Task: Search one way flight ticket for 5 adults, 2 children, 1 infant in seat and 2 infants on lap in economy from Alexandria: Alexandria International Airport to Laramie: Laramie Regional Airport on 5-3-2023. Choice of flights is Alaska. Number of bags: 2 checked bags. Price is upto 72000. Outbound departure time preference is 6:15.
Action: Mouse moved to (330, 136)
Screenshot: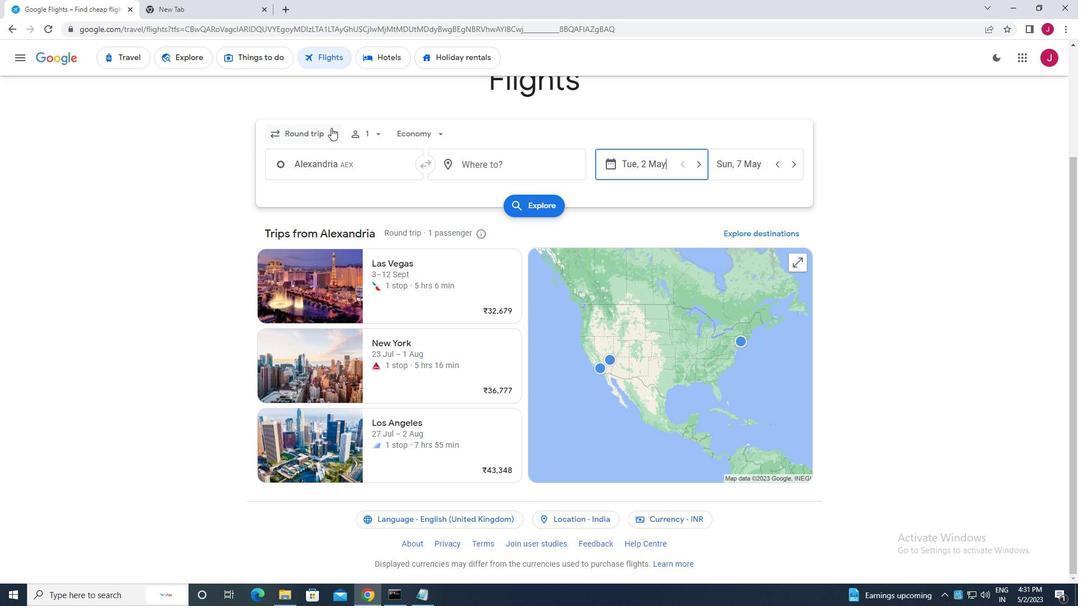 
Action: Mouse pressed left at (330, 136)
Screenshot: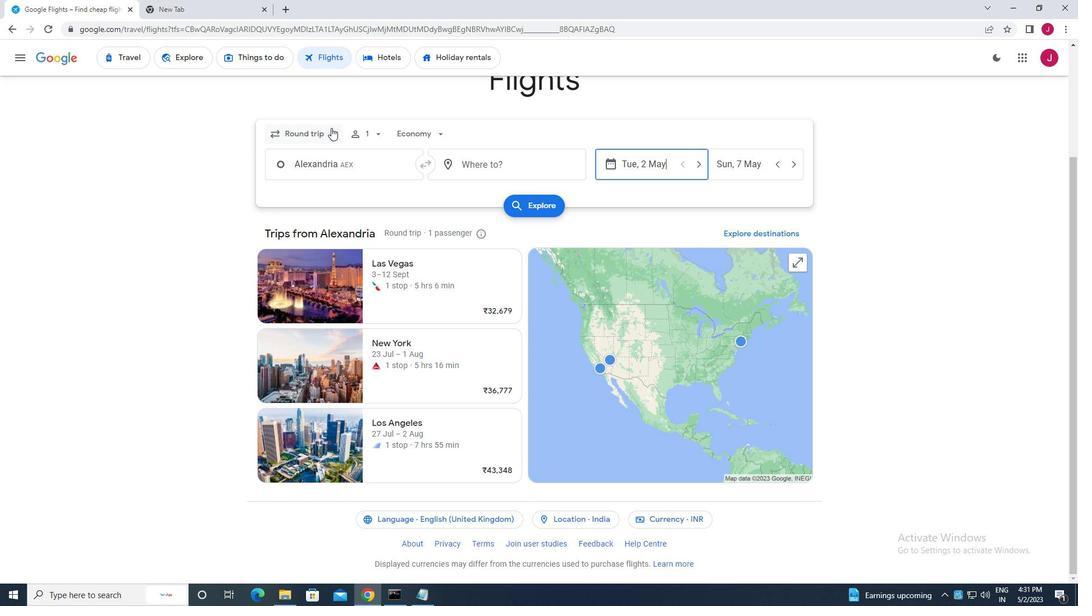 
Action: Mouse moved to (323, 184)
Screenshot: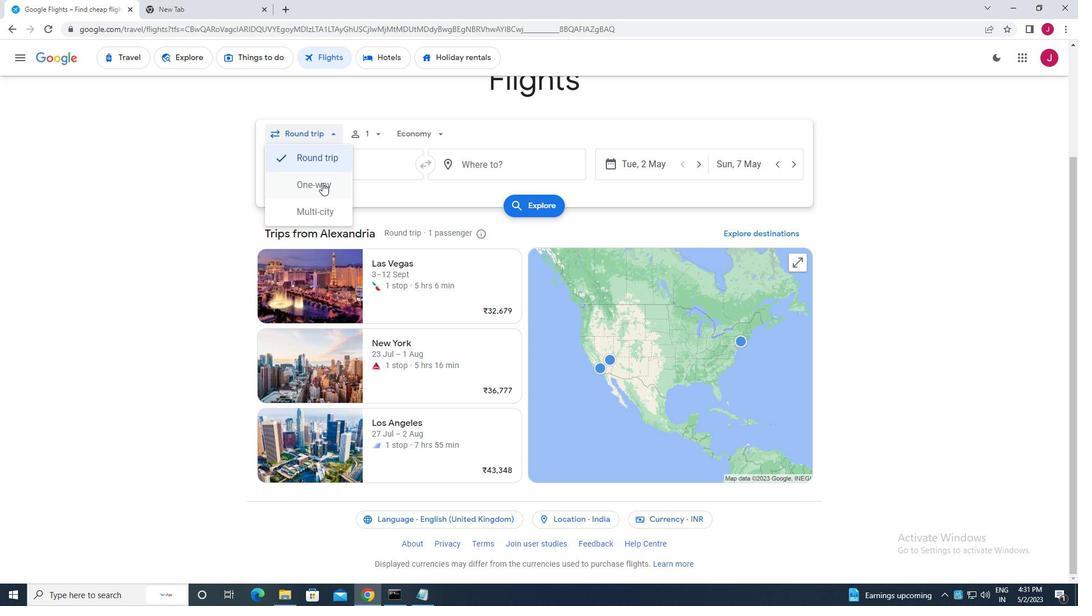 
Action: Mouse pressed left at (323, 184)
Screenshot: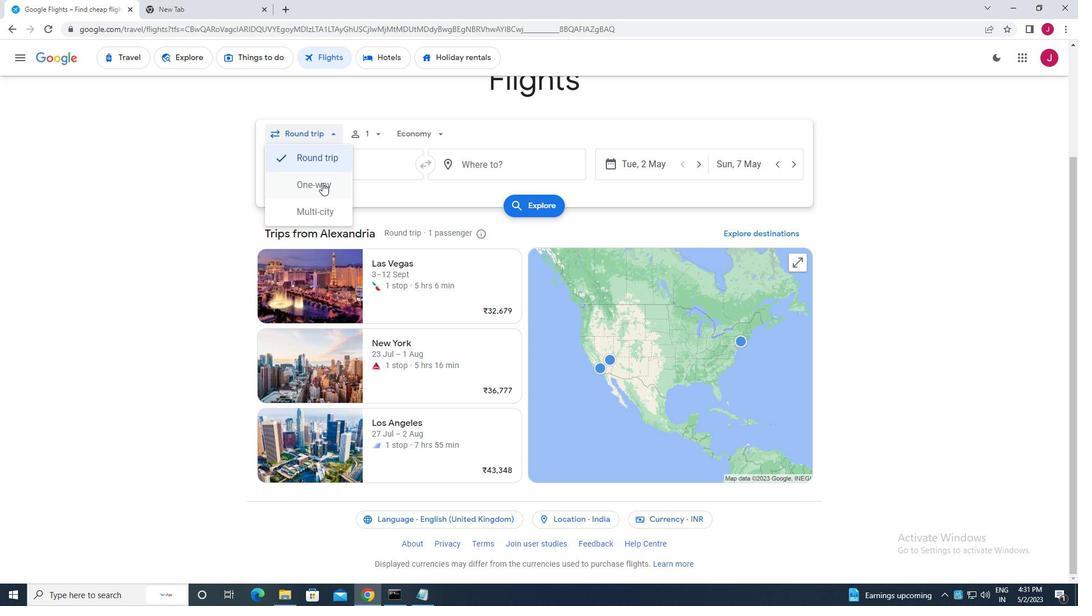 
Action: Mouse moved to (374, 133)
Screenshot: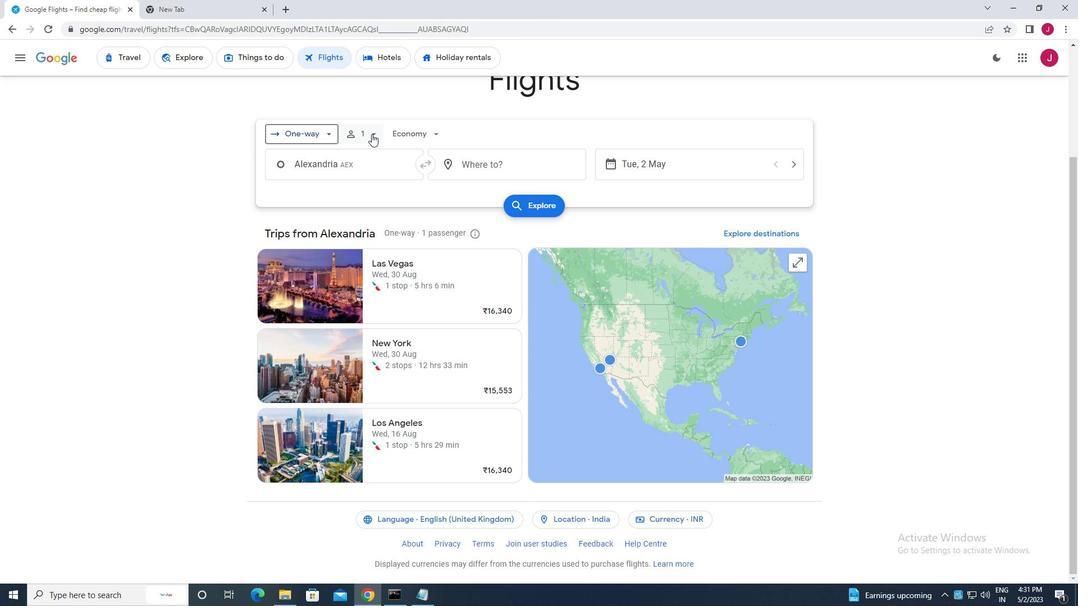 
Action: Mouse pressed left at (374, 133)
Screenshot: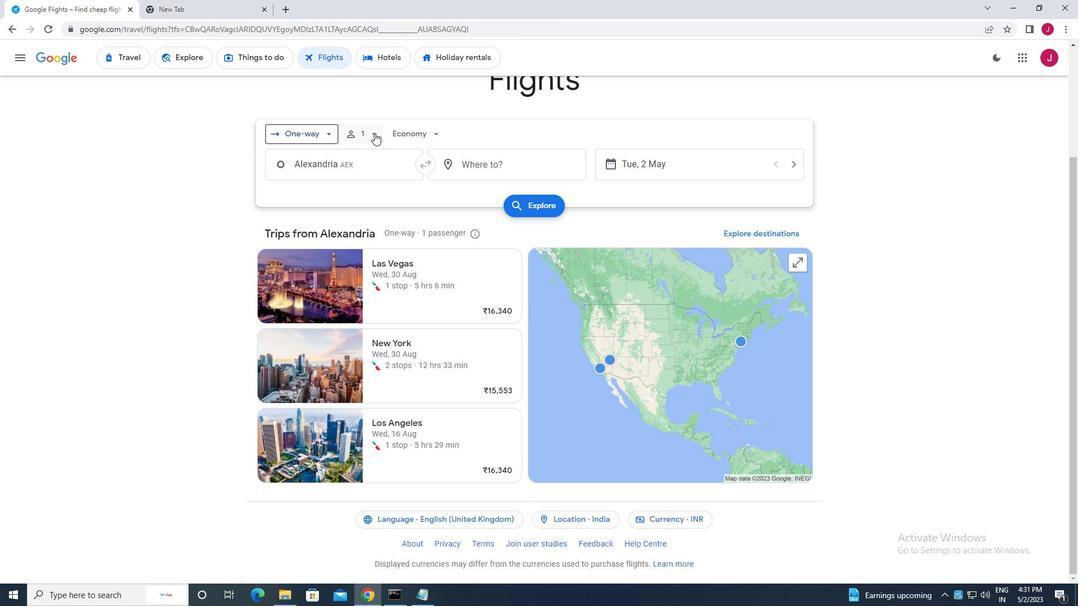 
Action: Mouse moved to (457, 166)
Screenshot: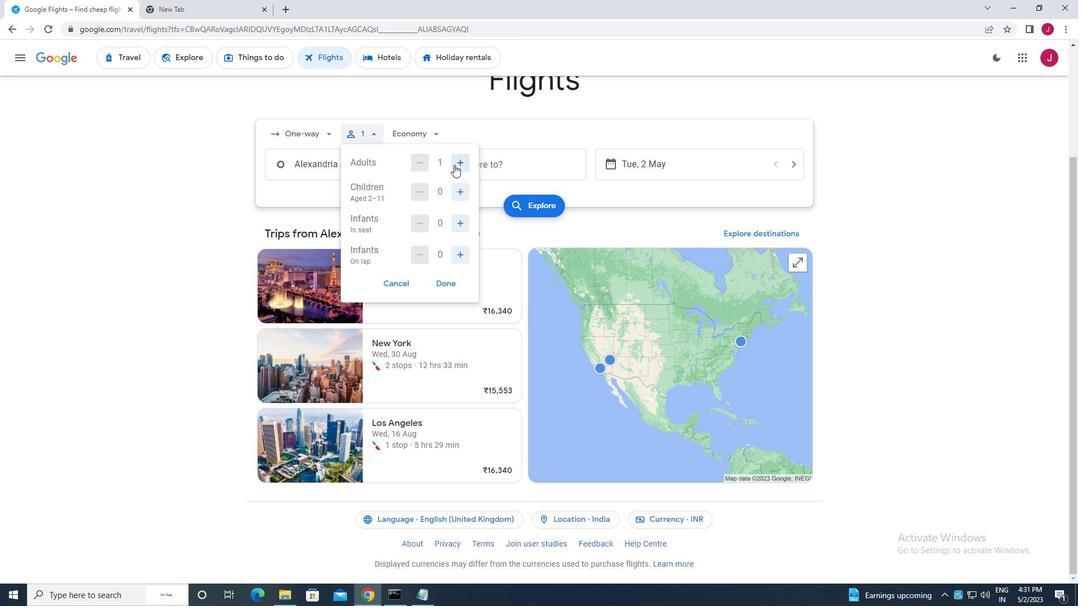 
Action: Mouse pressed left at (457, 166)
Screenshot: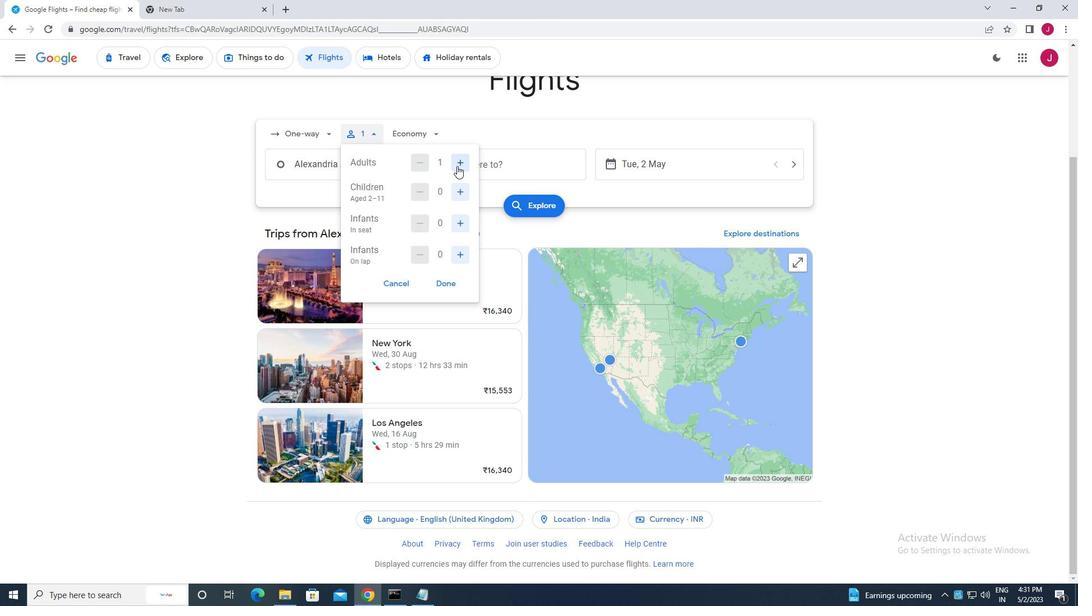 
Action: Mouse pressed left at (457, 166)
Screenshot: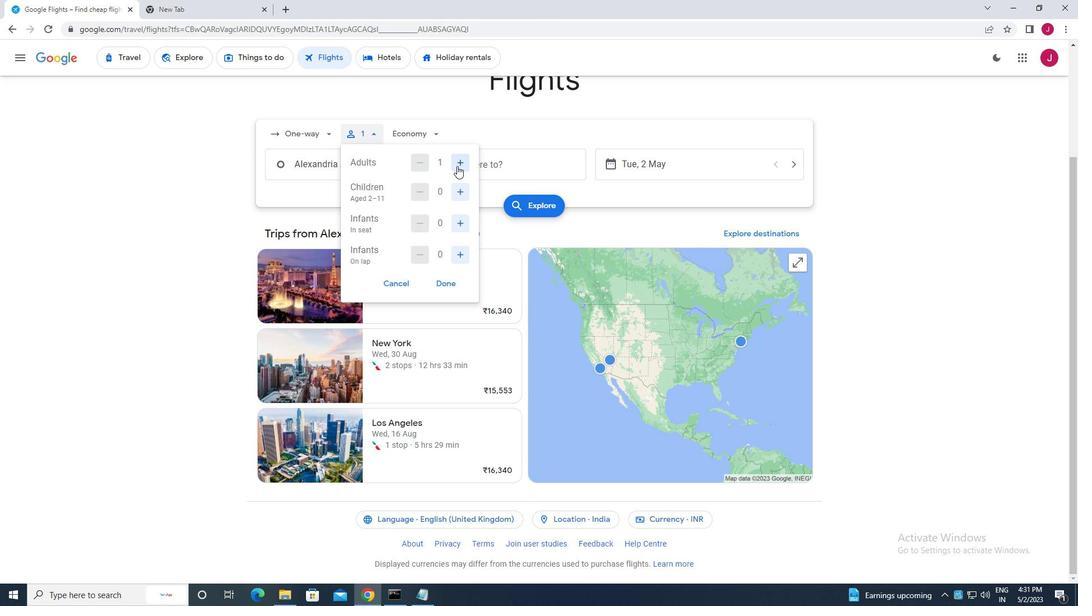 
Action: Mouse moved to (457, 166)
Screenshot: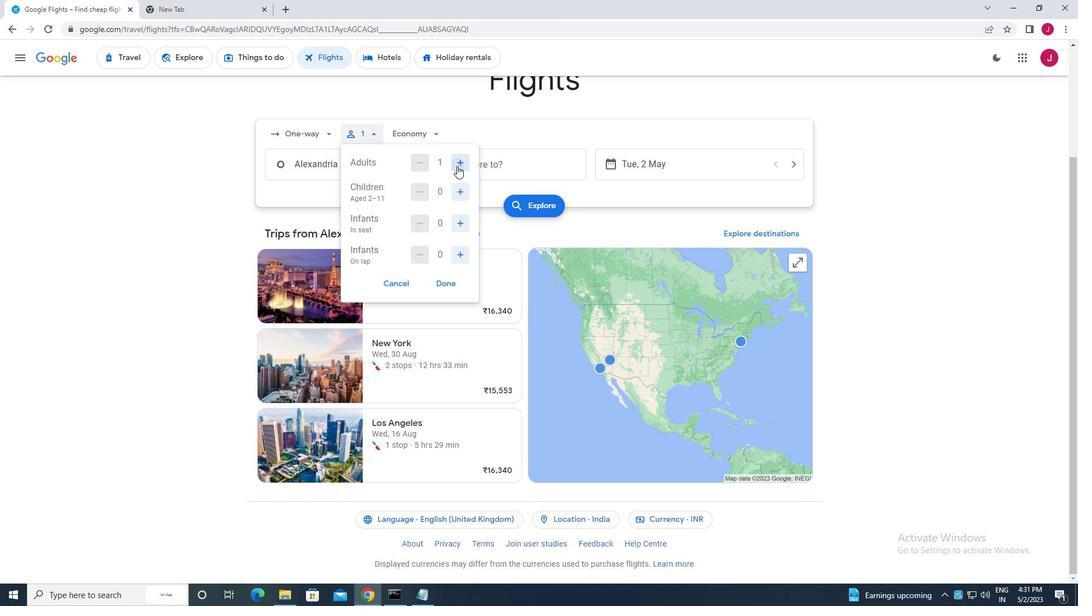 
Action: Mouse pressed left at (457, 166)
Screenshot: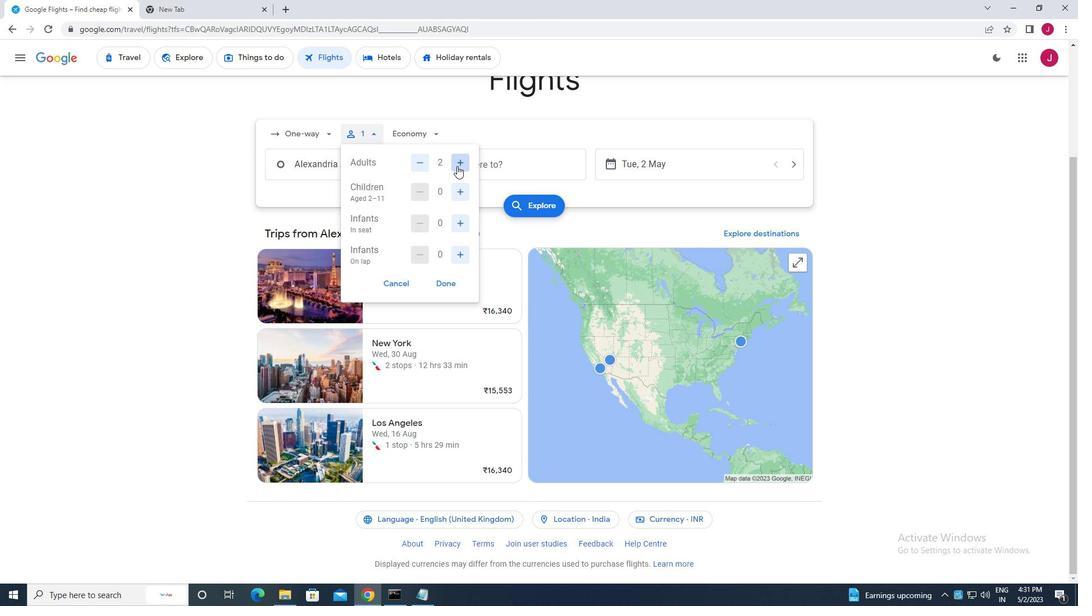 
Action: Mouse pressed left at (457, 166)
Screenshot: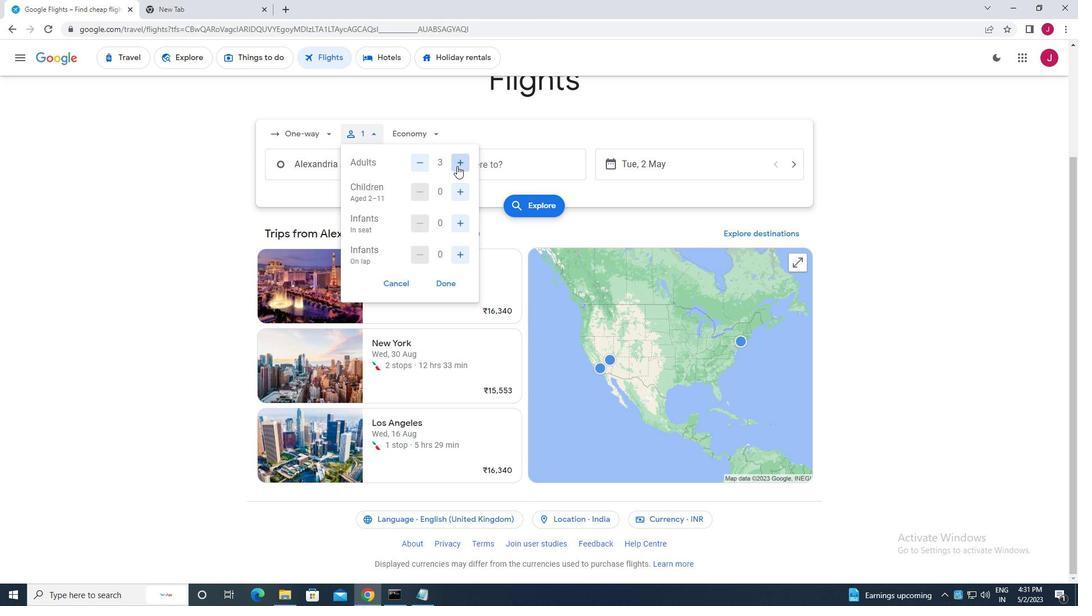 
Action: Mouse moved to (460, 192)
Screenshot: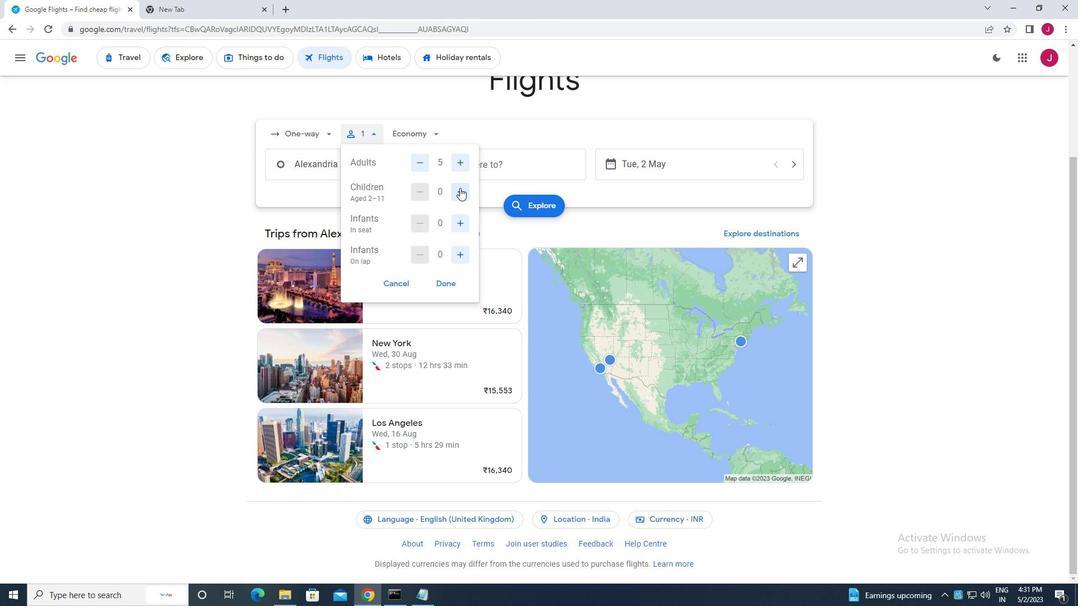 
Action: Mouse pressed left at (460, 192)
Screenshot: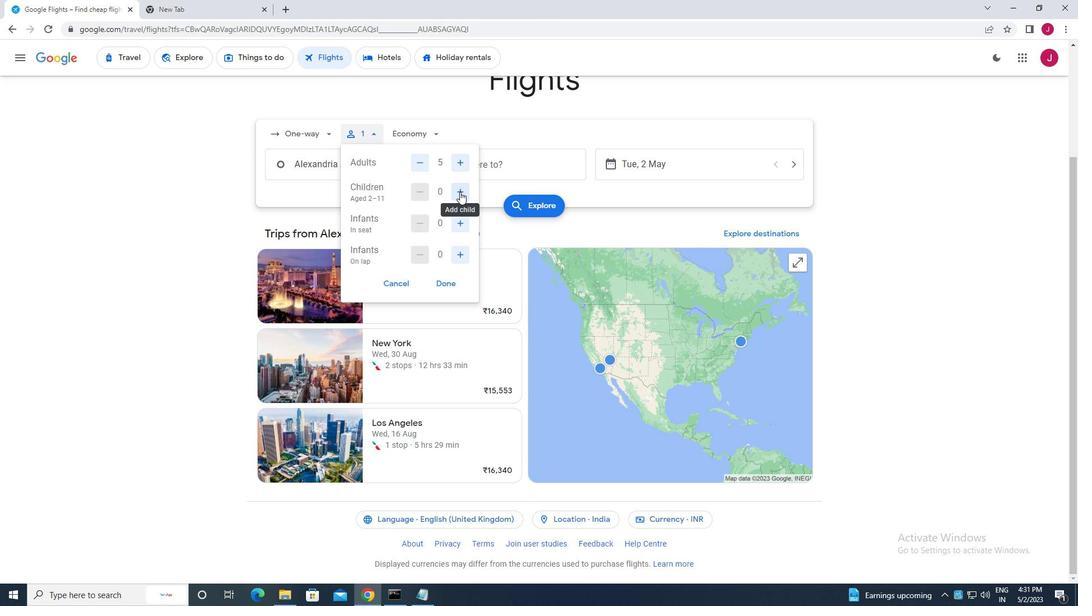 
Action: Mouse pressed left at (460, 192)
Screenshot: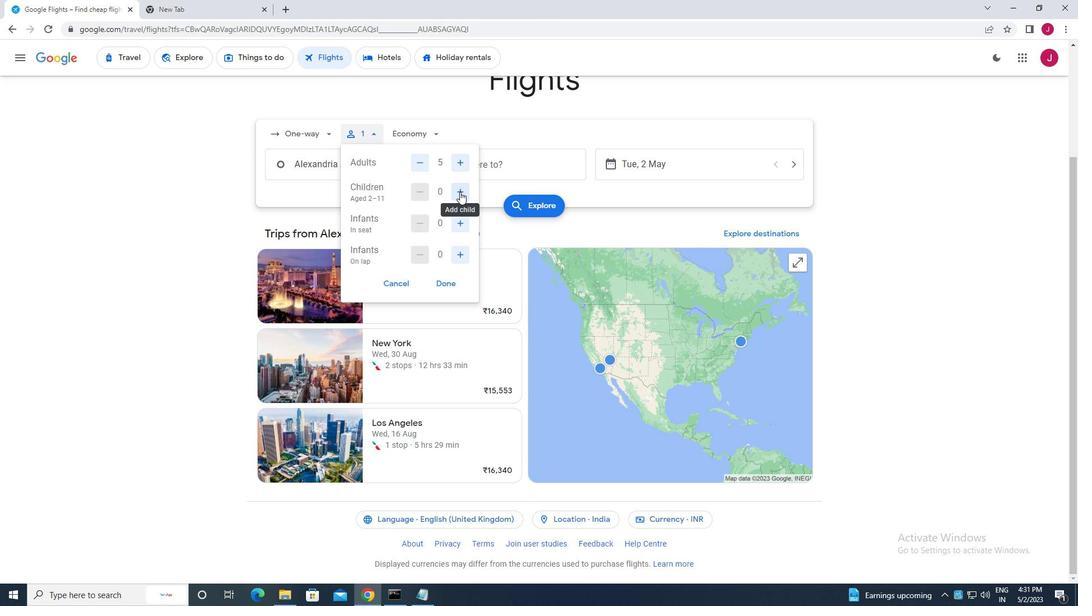 
Action: Mouse moved to (461, 220)
Screenshot: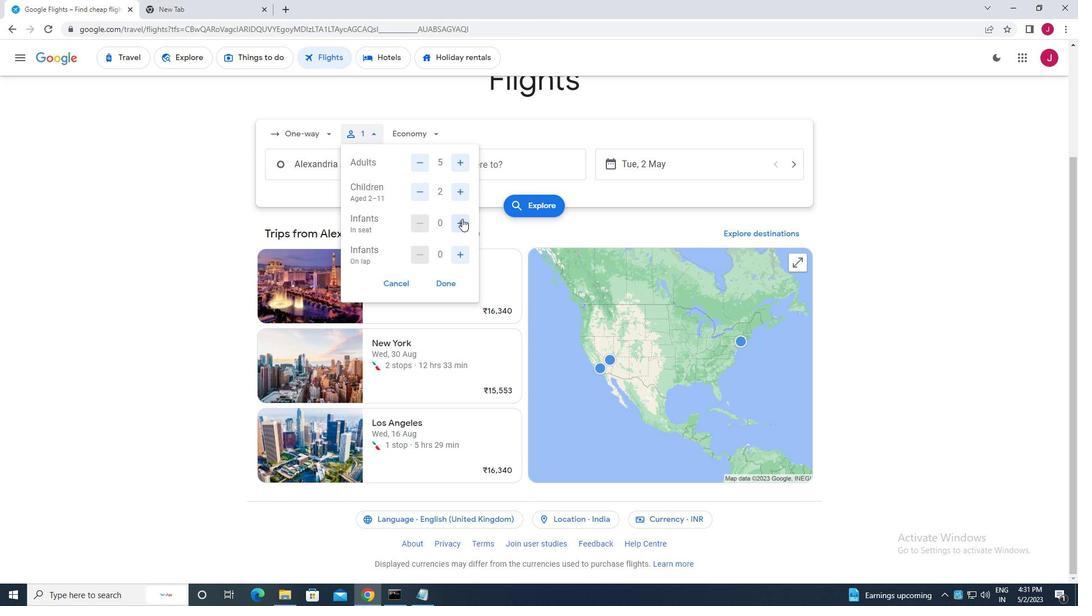 
Action: Mouse pressed left at (461, 220)
Screenshot: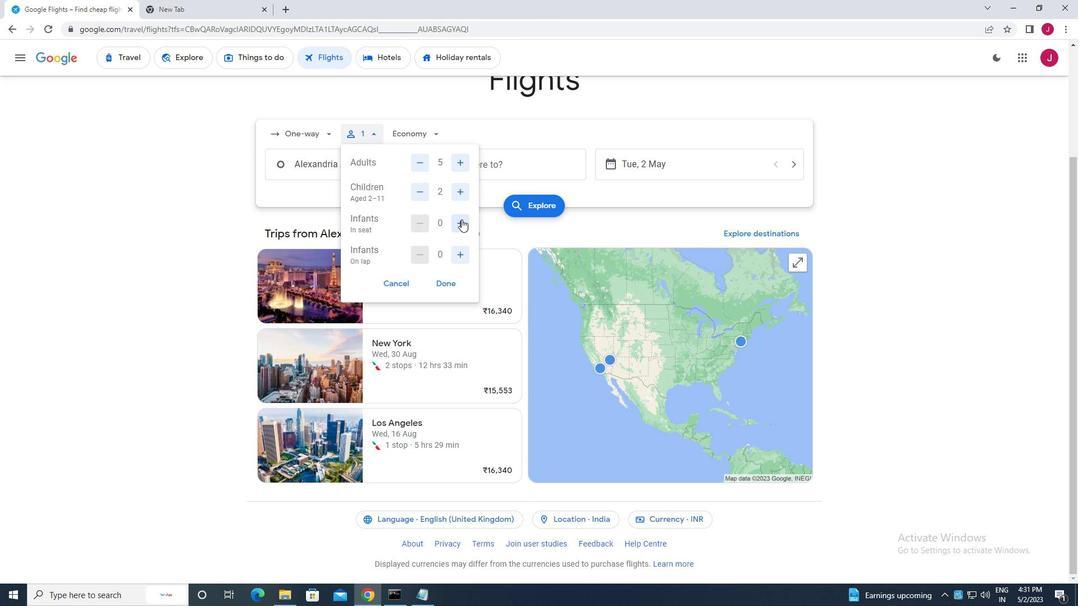 
Action: Mouse moved to (455, 257)
Screenshot: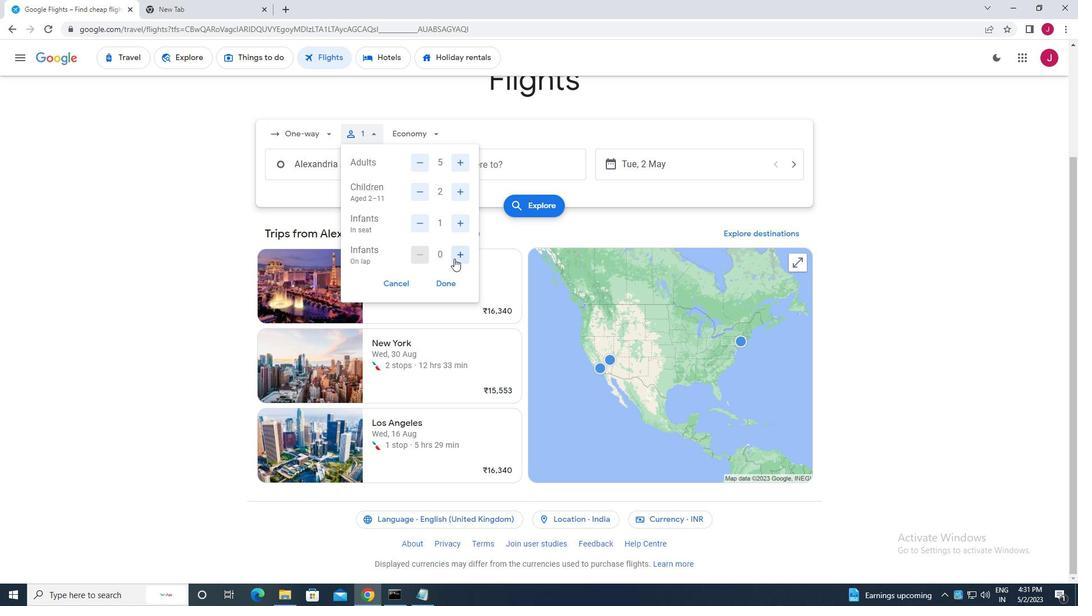 
Action: Mouse pressed left at (455, 257)
Screenshot: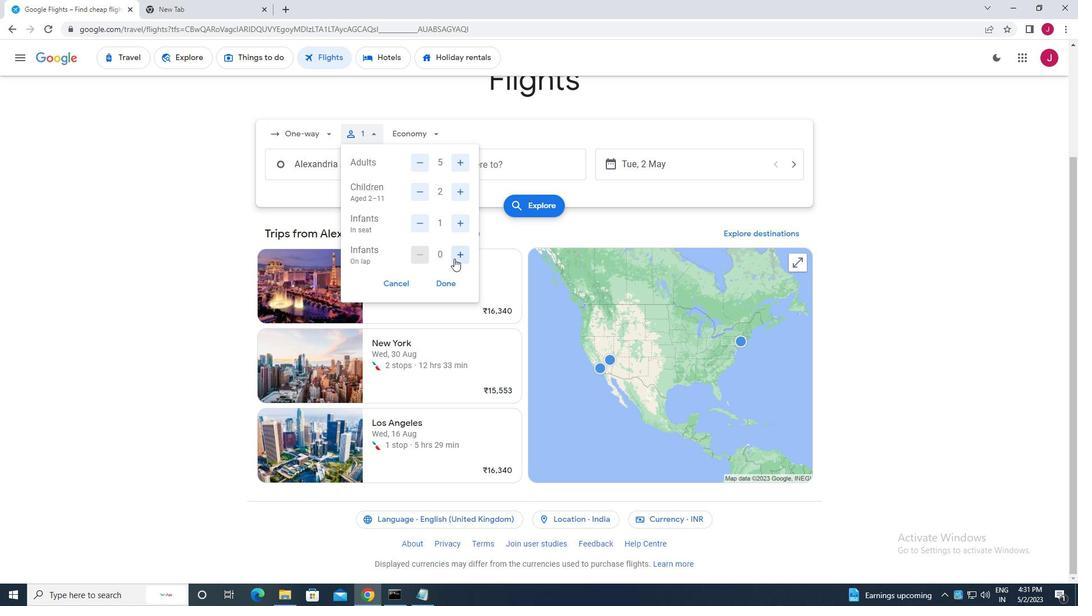 
Action: Mouse pressed left at (455, 257)
Screenshot: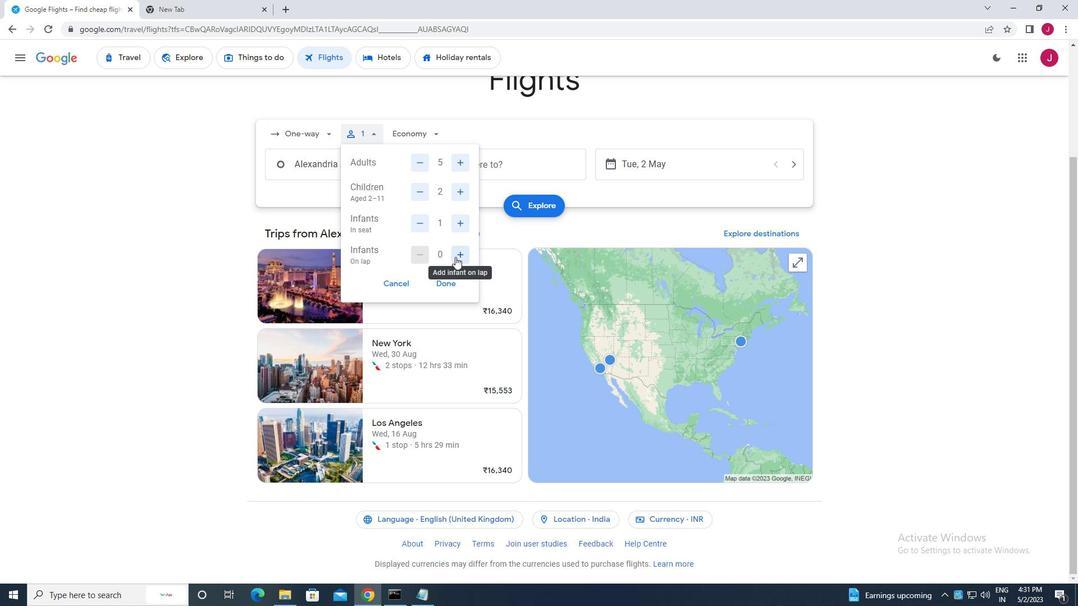 
Action: Mouse moved to (420, 255)
Screenshot: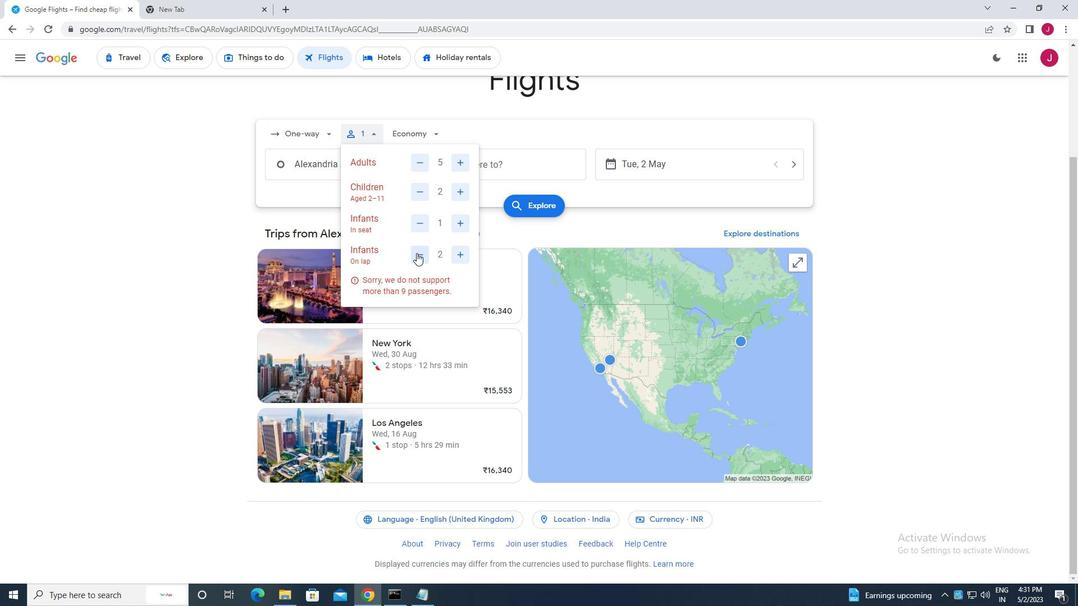 
Action: Mouse pressed left at (420, 255)
Screenshot: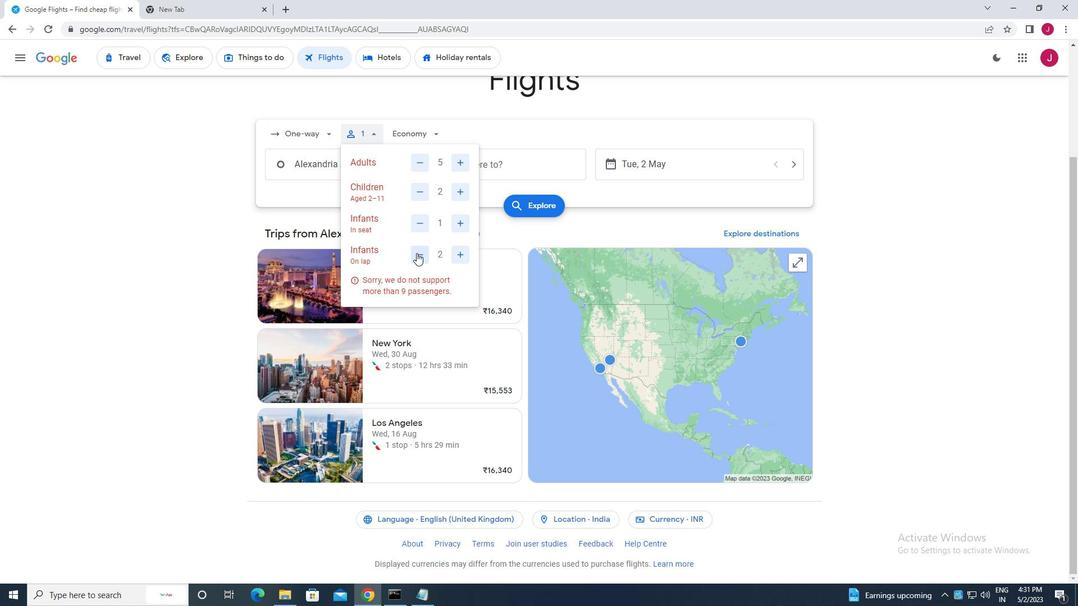 
Action: Mouse moved to (438, 282)
Screenshot: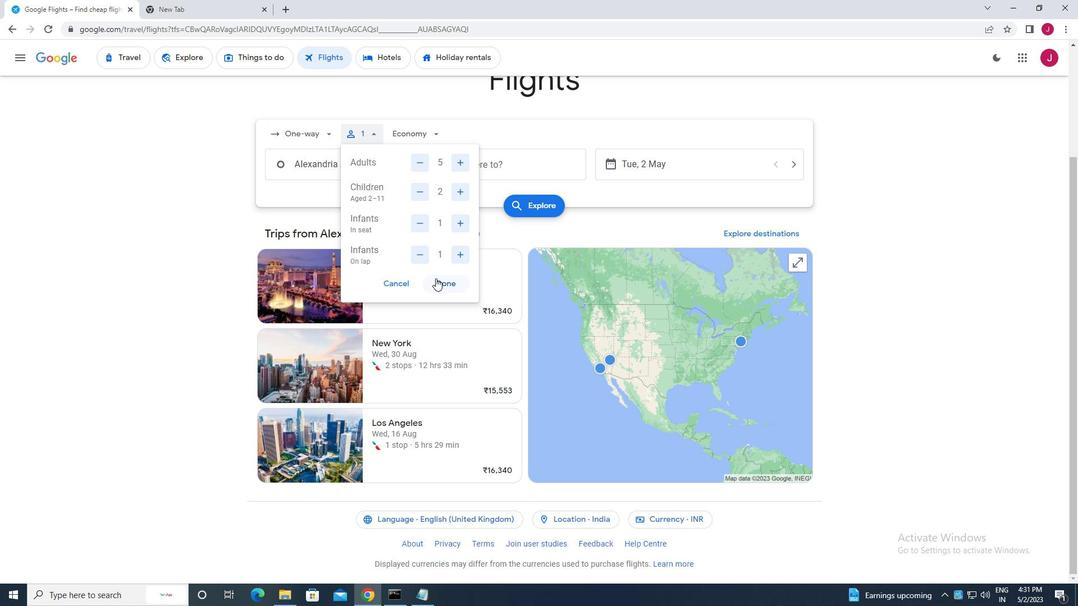 
Action: Mouse pressed left at (438, 282)
Screenshot: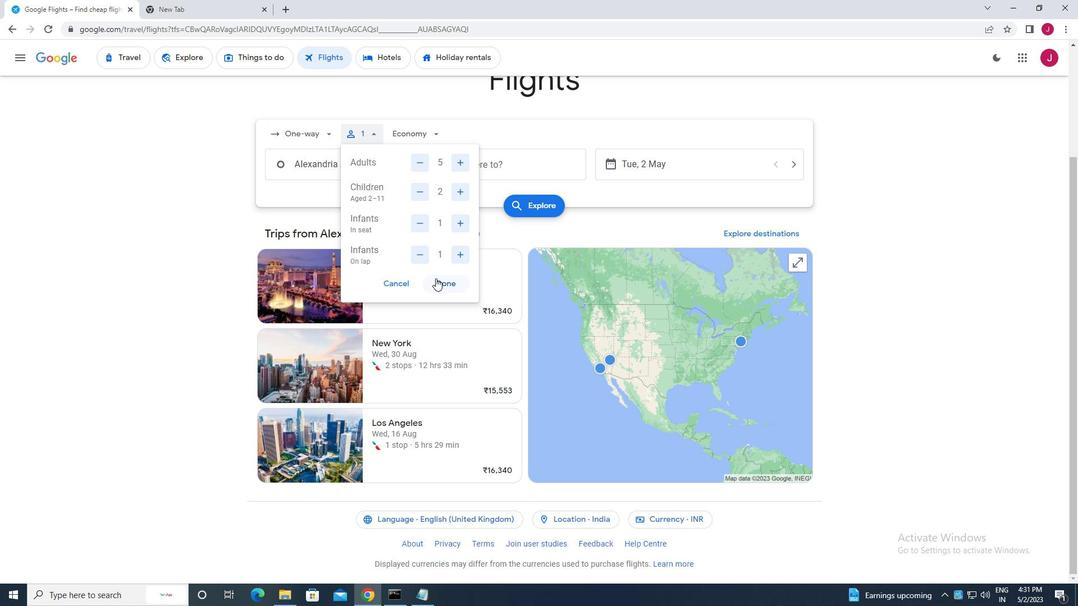 
Action: Mouse moved to (437, 129)
Screenshot: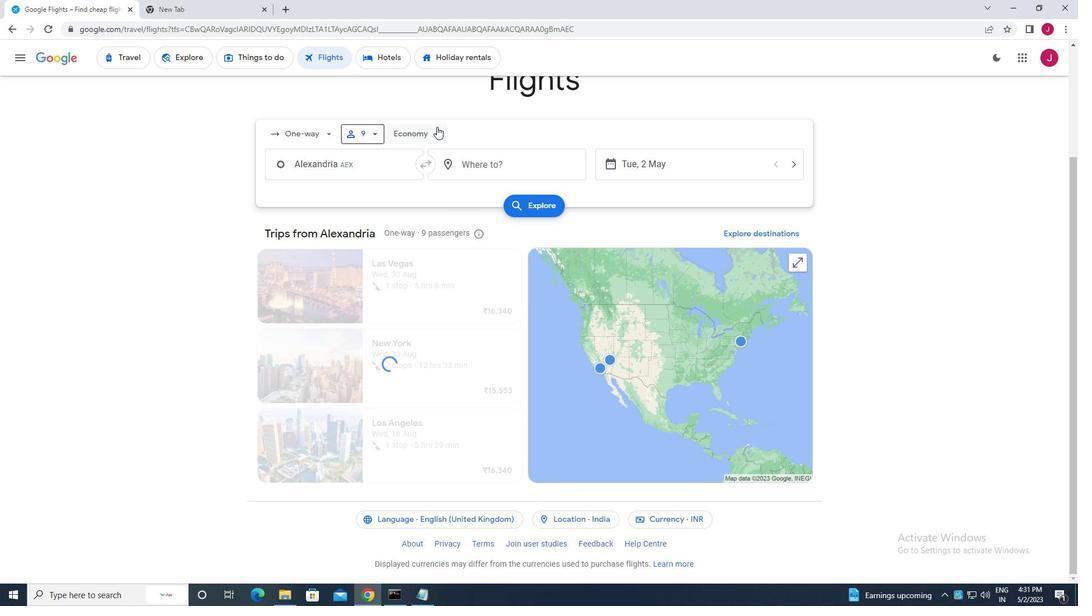 
Action: Mouse pressed left at (437, 129)
Screenshot: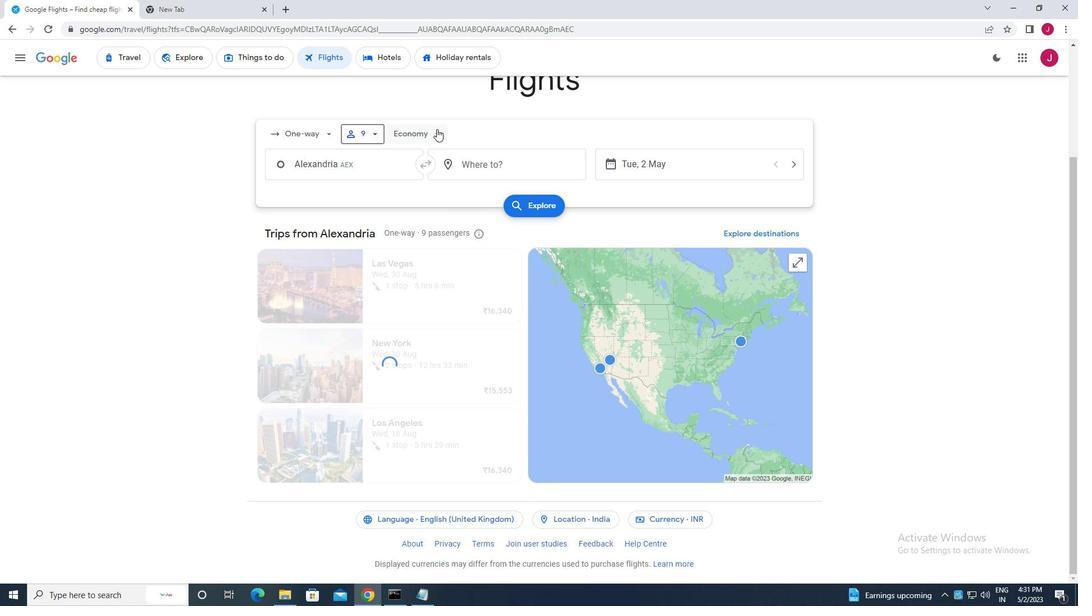 
Action: Mouse moved to (457, 165)
Screenshot: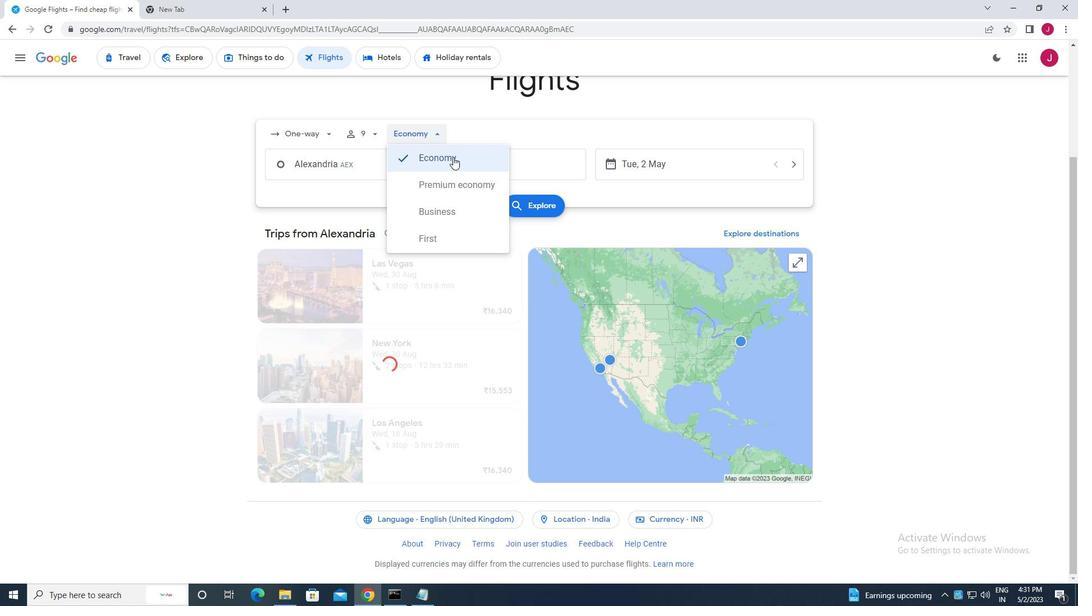 
Action: Mouse pressed left at (457, 165)
Screenshot: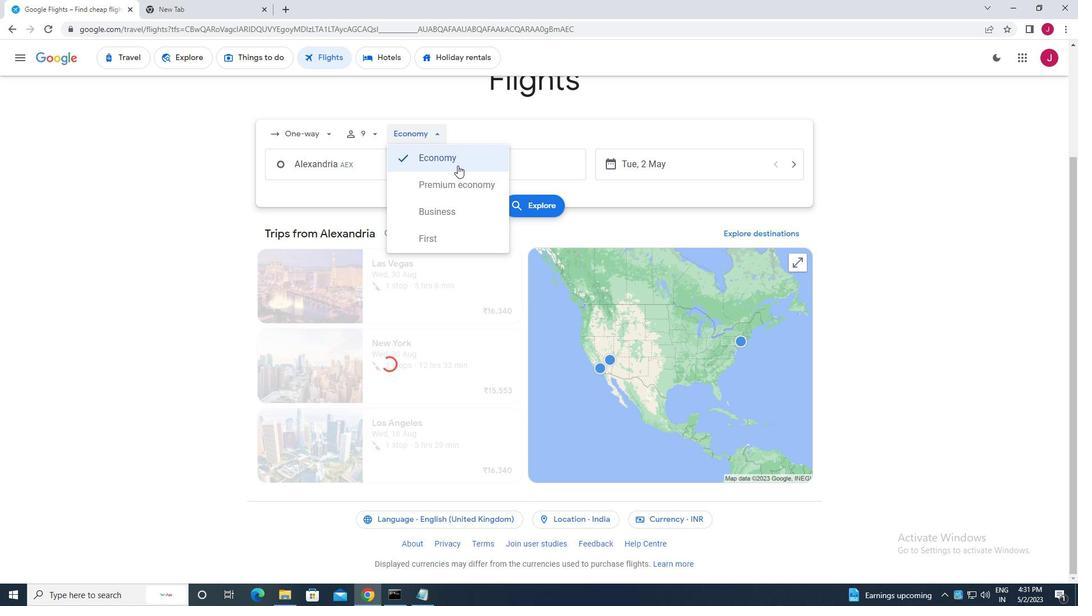 
Action: Mouse moved to (366, 174)
Screenshot: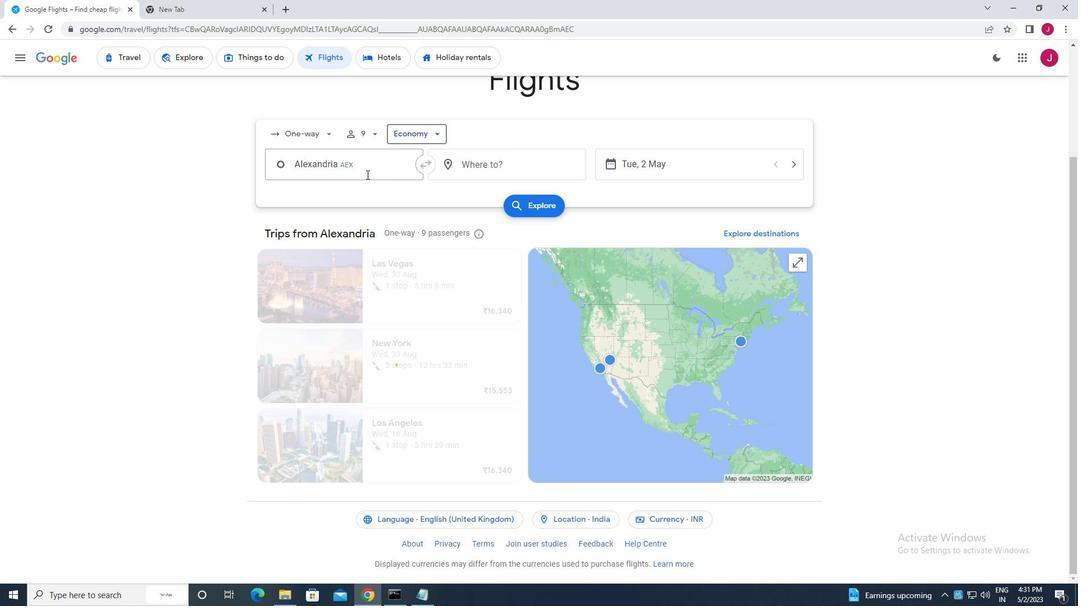 
Action: Mouse pressed left at (366, 174)
Screenshot: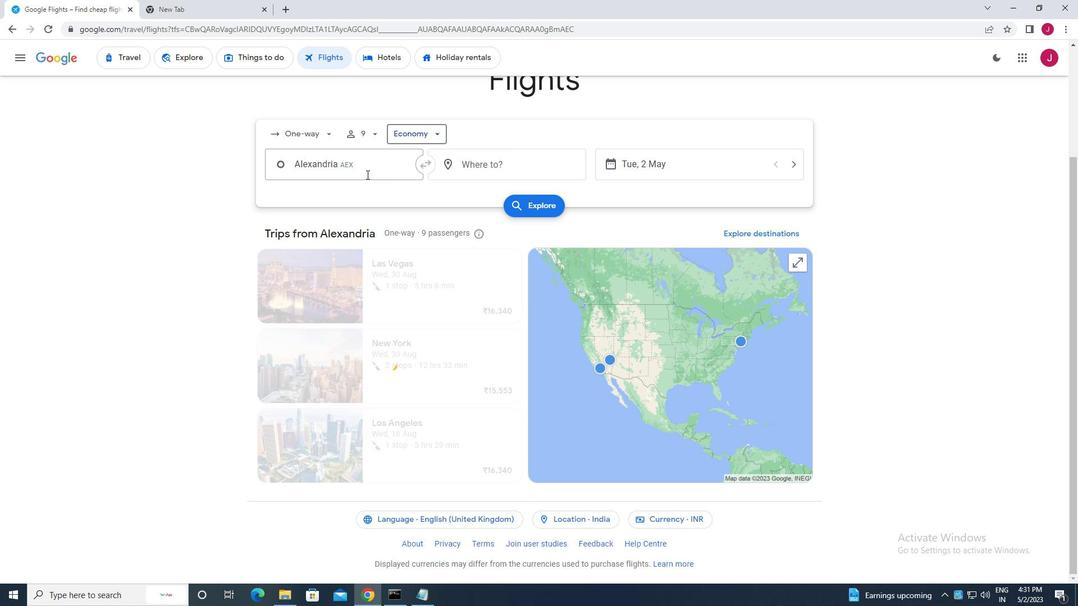 
Action: Mouse moved to (370, 174)
Screenshot: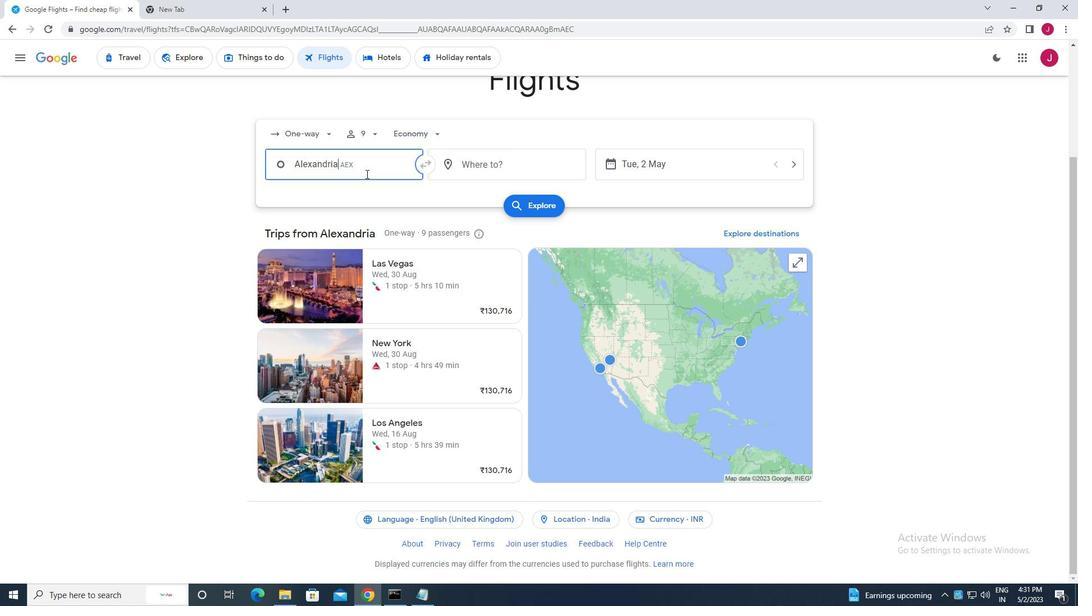 
Action: Key pressed alex
Screenshot: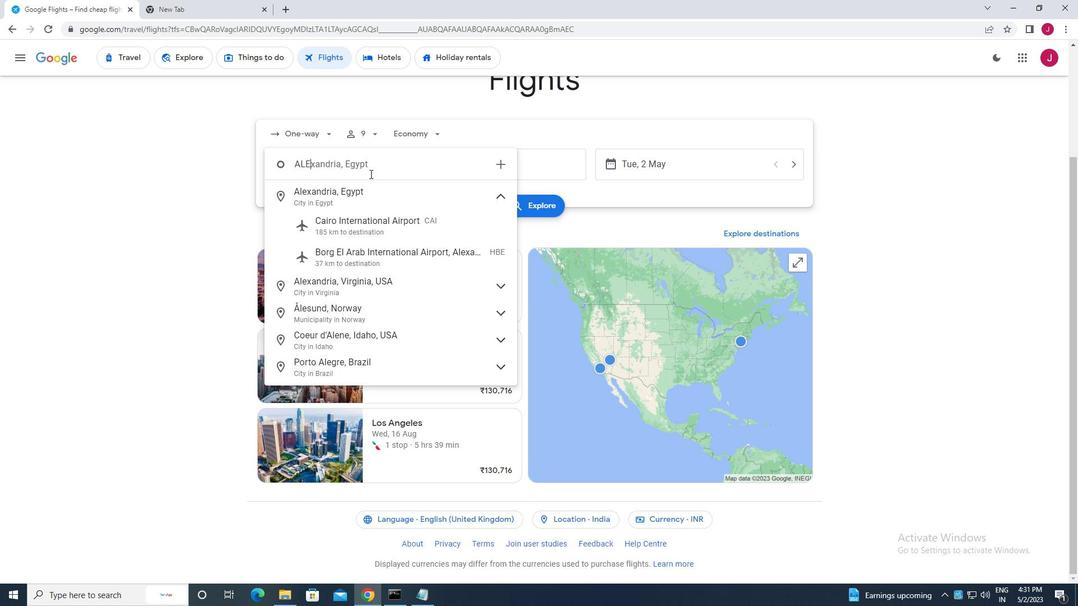 
Action: Mouse moved to (338, 361)
Screenshot: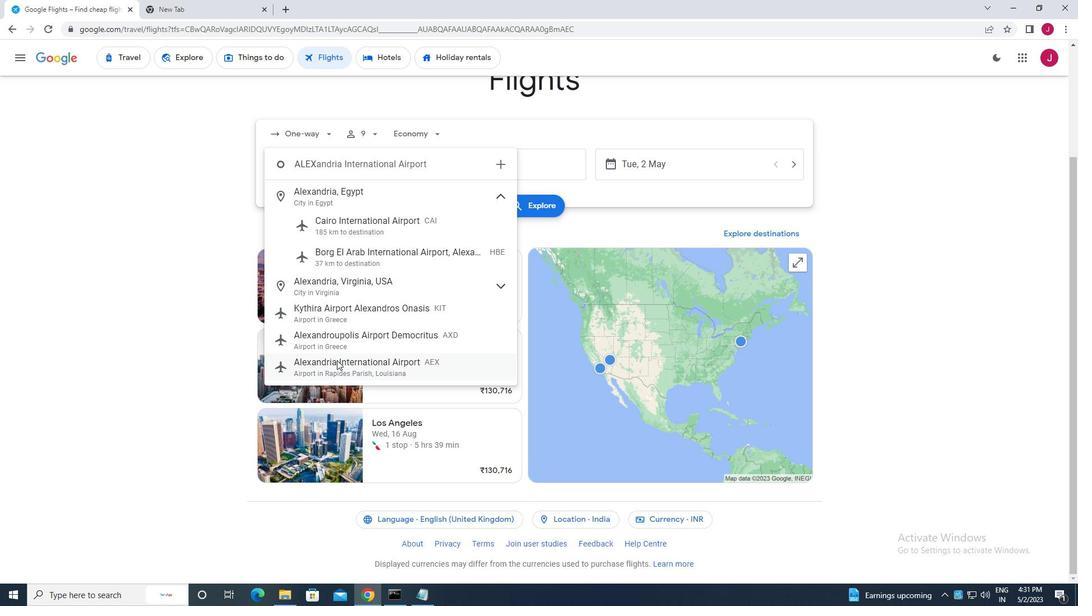 
Action: Mouse pressed left at (338, 361)
Screenshot: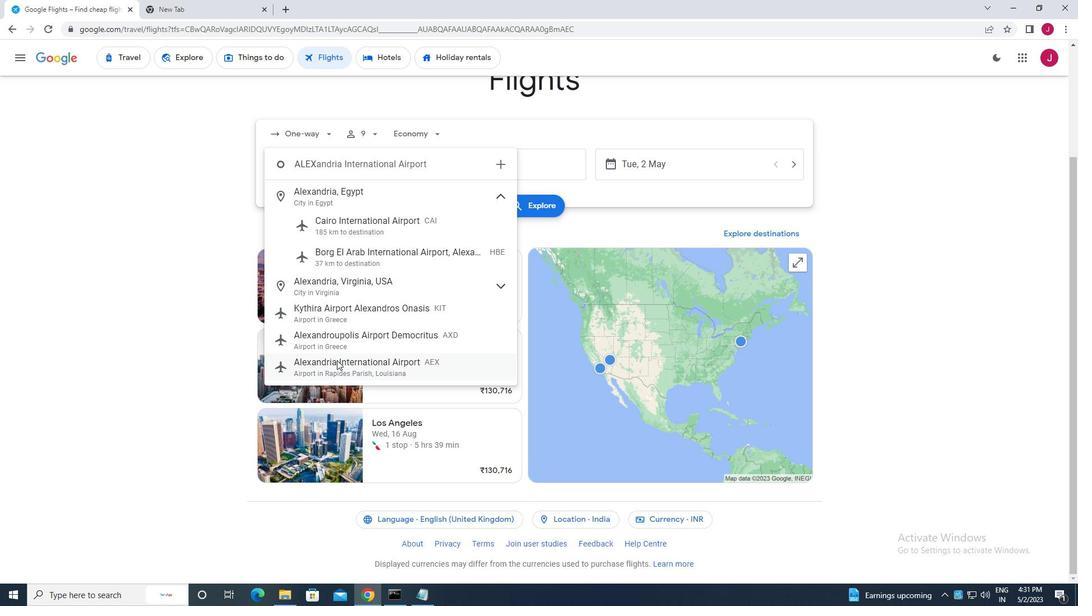 
Action: Mouse moved to (490, 173)
Screenshot: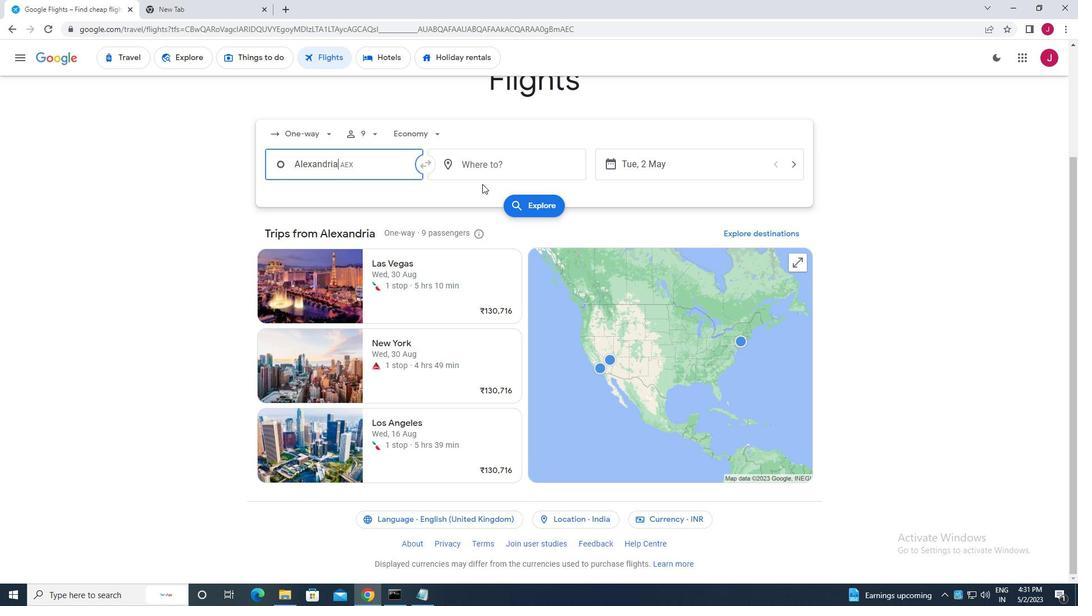 
Action: Mouse pressed left at (490, 173)
Screenshot: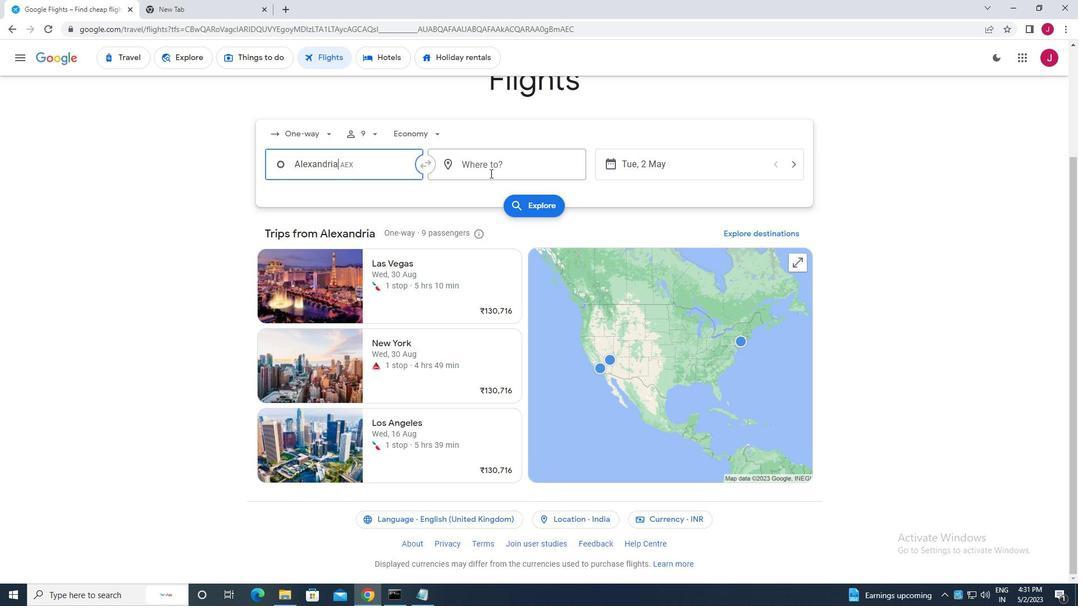 
Action: Mouse moved to (488, 173)
Screenshot: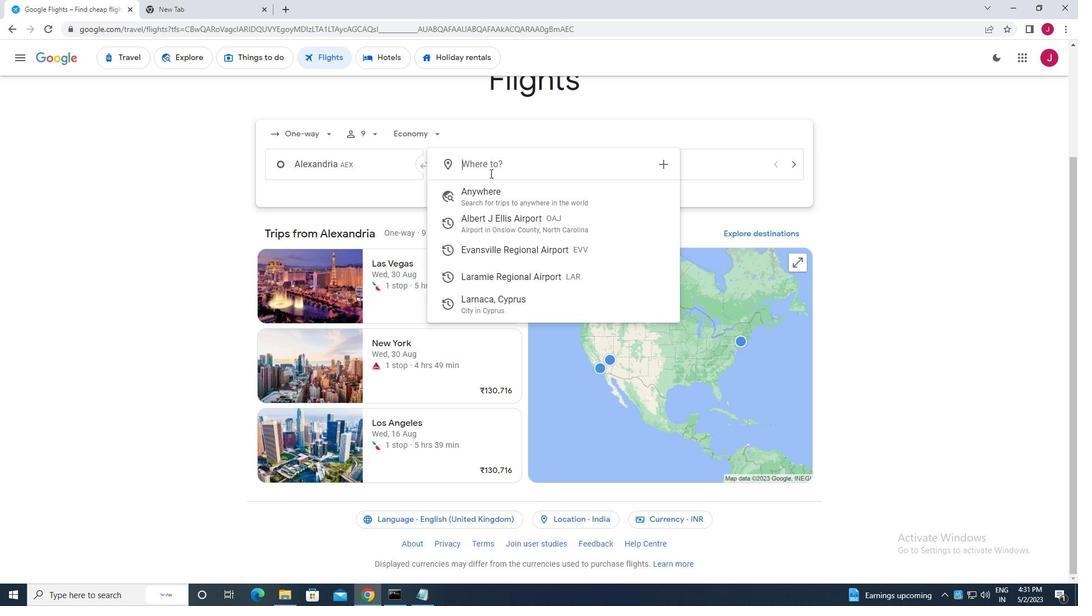 
Action: Key pressed laram
Screenshot: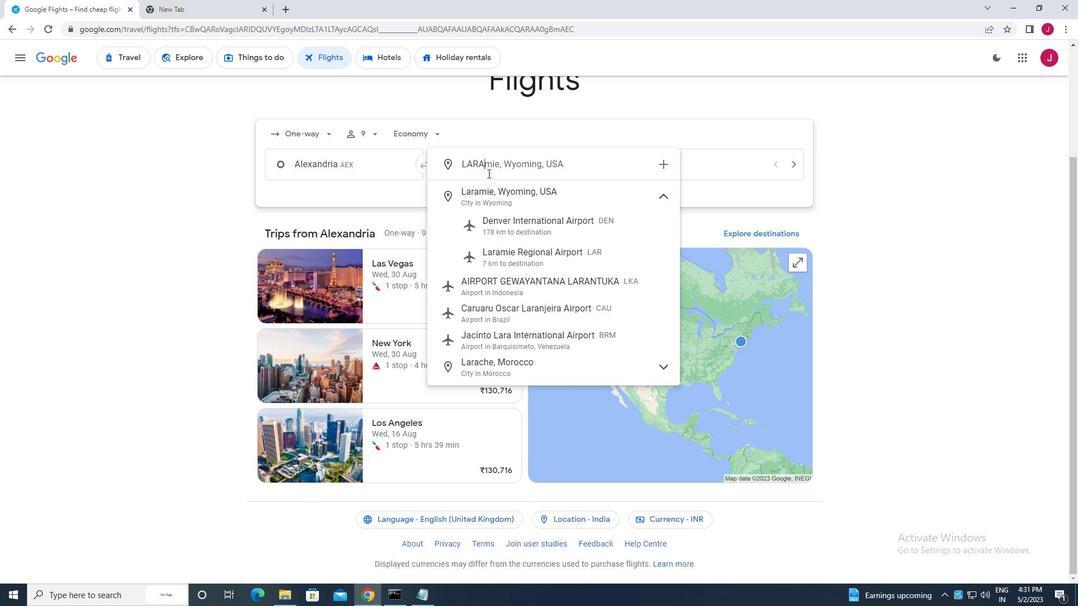 
Action: Mouse moved to (527, 257)
Screenshot: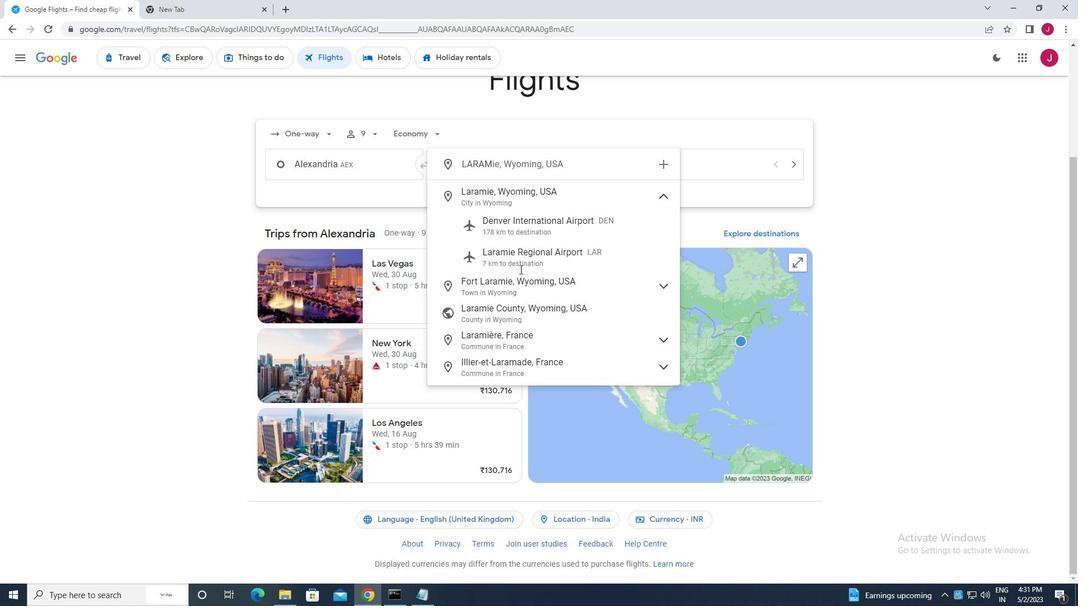 
Action: Mouse pressed left at (527, 257)
Screenshot: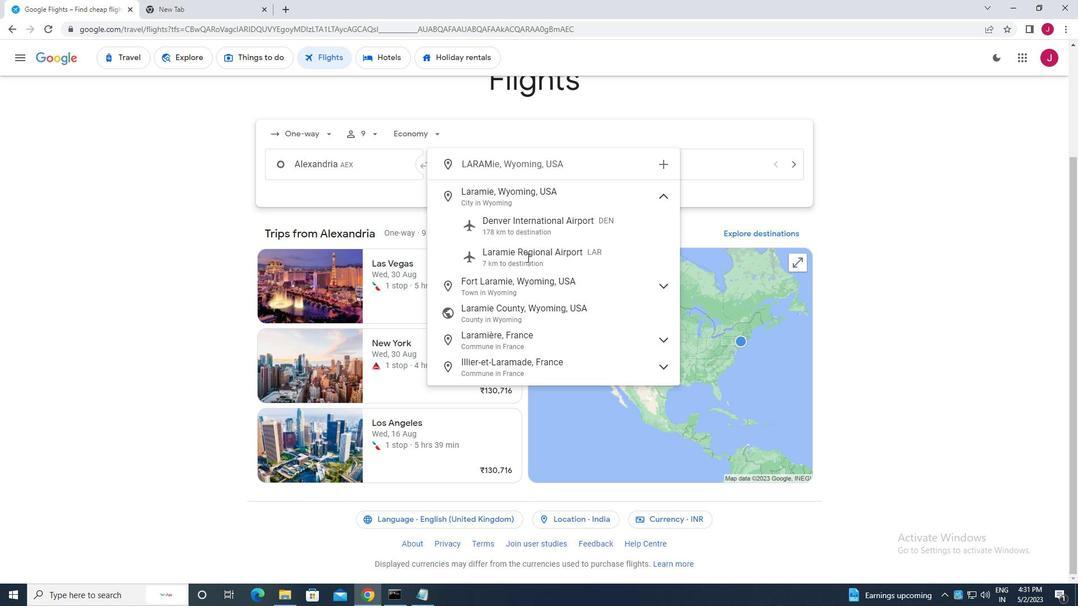 
Action: Mouse moved to (667, 170)
Screenshot: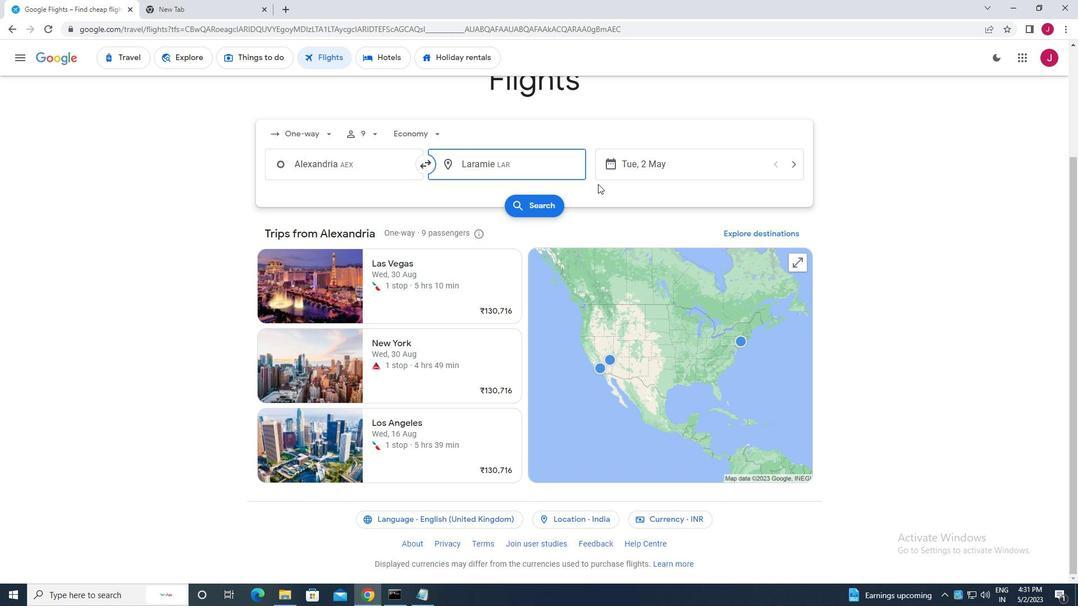 
Action: Mouse pressed left at (667, 170)
Screenshot: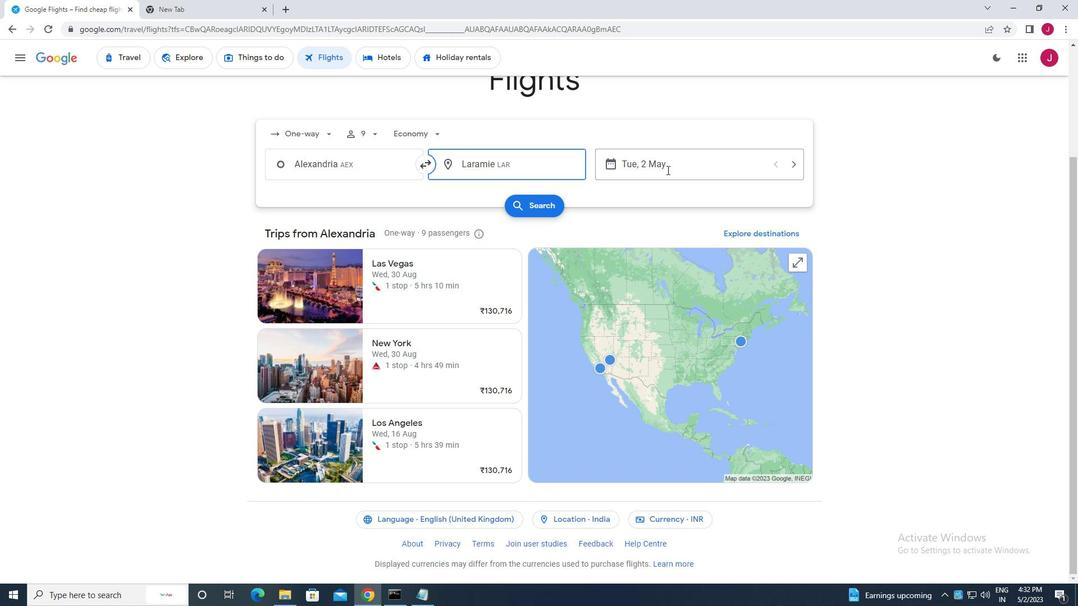 
Action: Mouse moved to (483, 257)
Screenshot: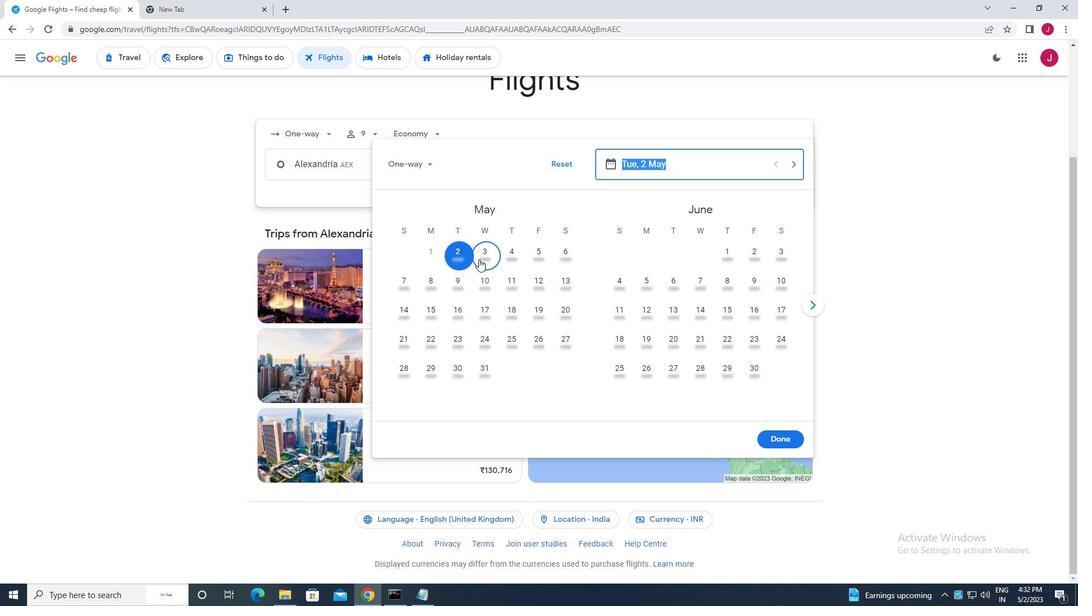 
Action: Mouse pressed left at (483, 257)
Screenshot: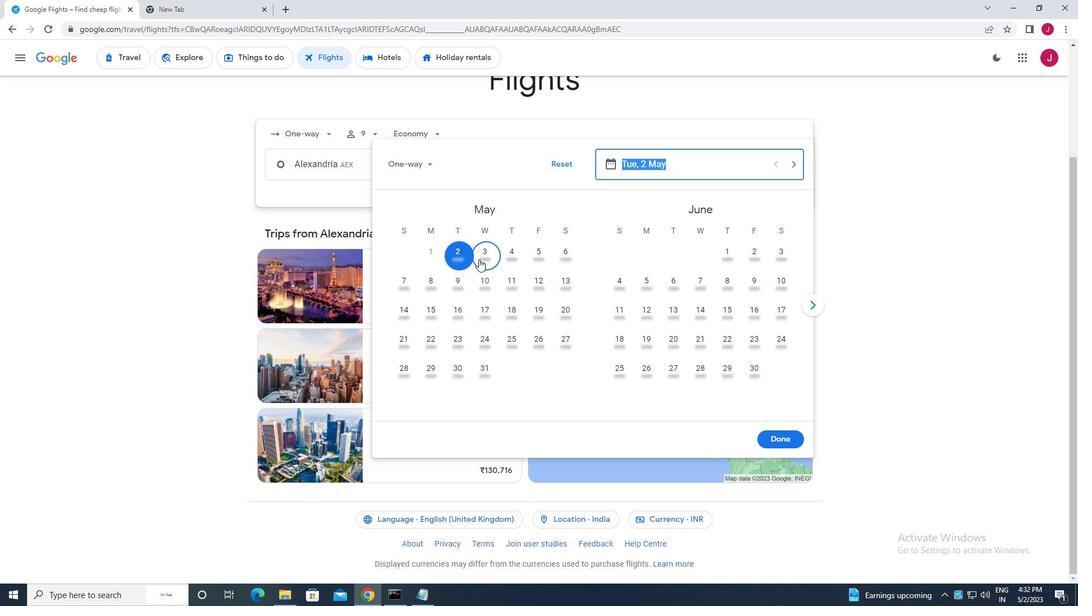 
Action: Mouse moved to (782, 438)
Screenshot: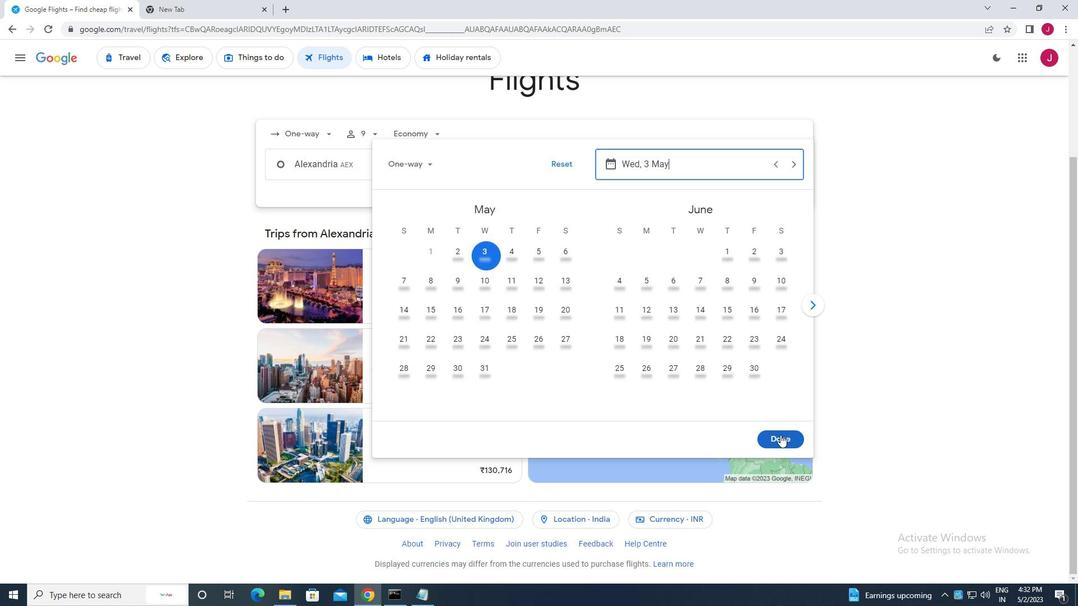 
Action: Mouse pressed left at (782, 438)
Screenshot: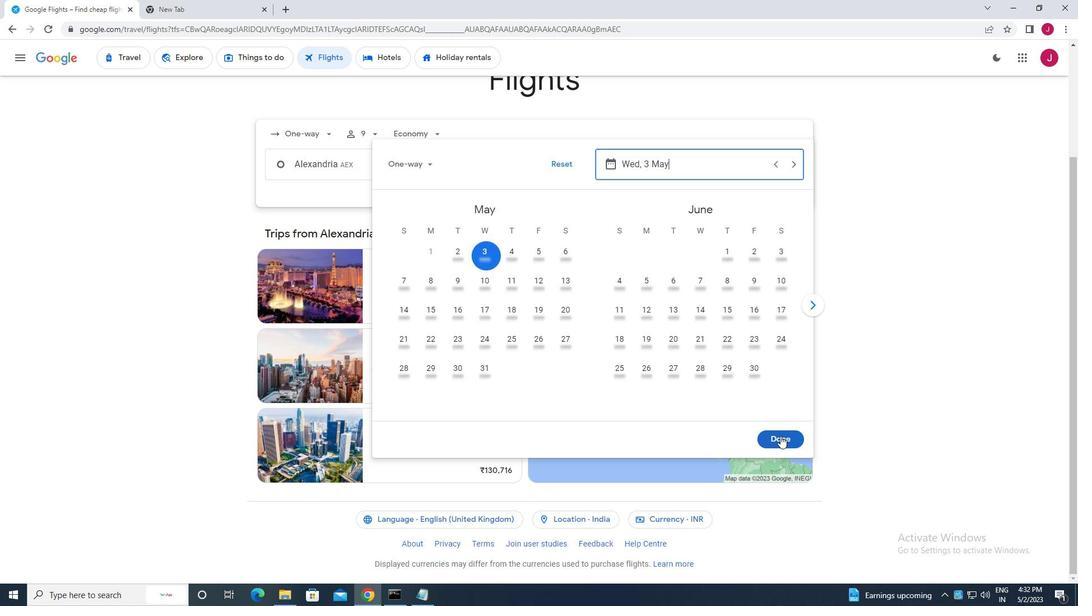 
Action: Mouse moved to (546, 205)
Screenshot: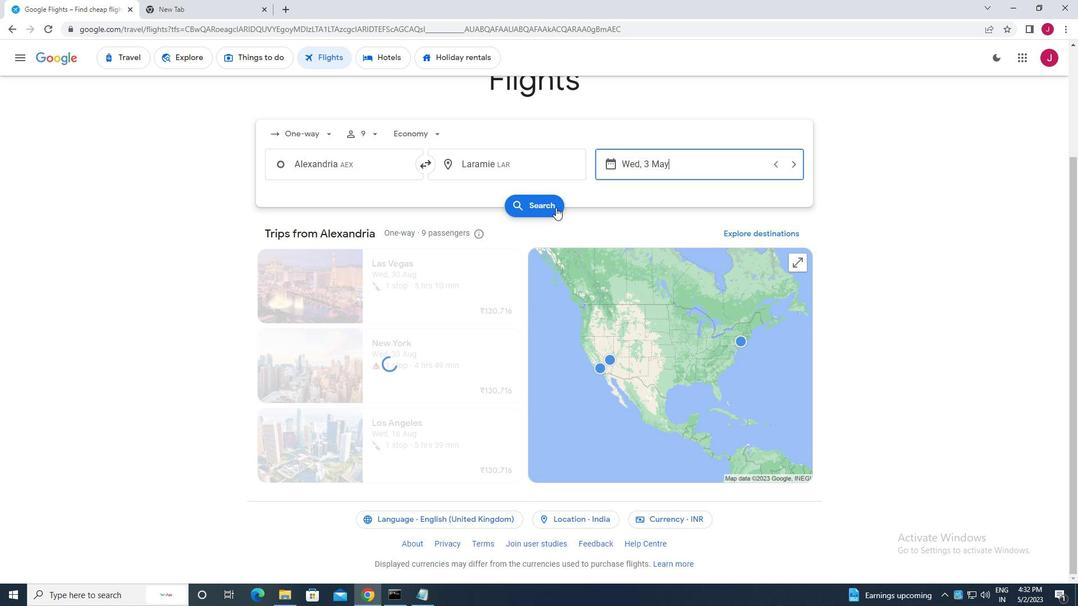 
Action: Mouse pressed left at (546, 205)
Screenshot: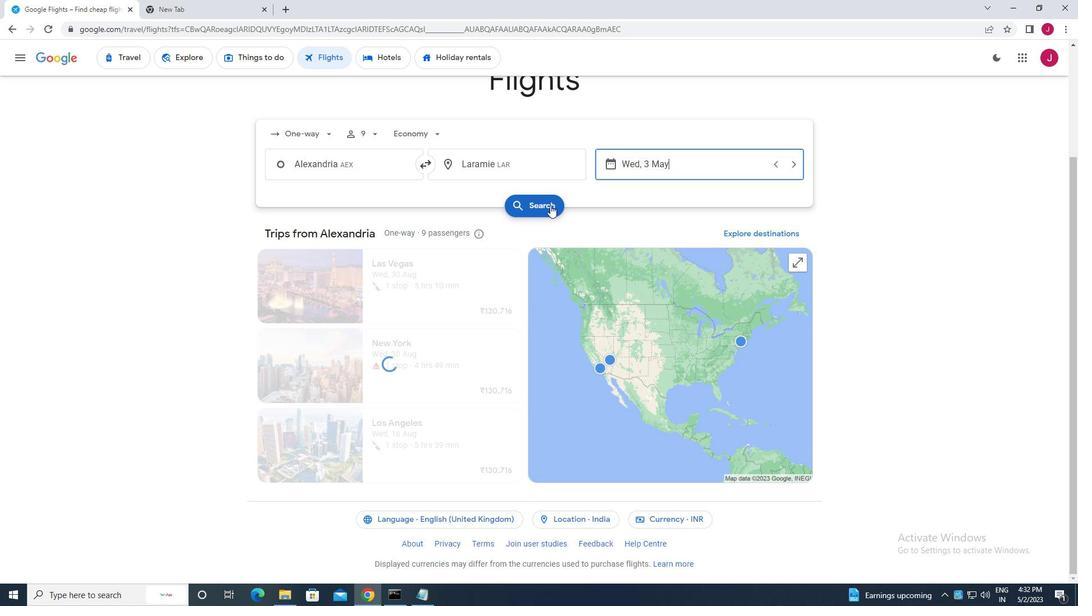 
Action: Mouse moved to (296, 160)
Screenshot: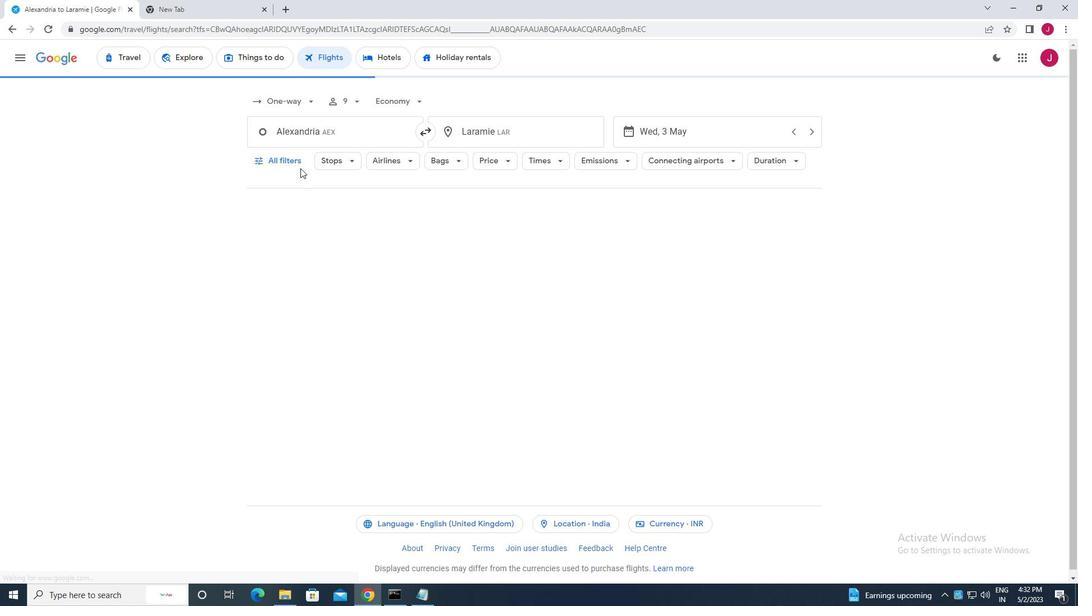 
Action: Mouse pressed left at (296, 160)
Screenshot: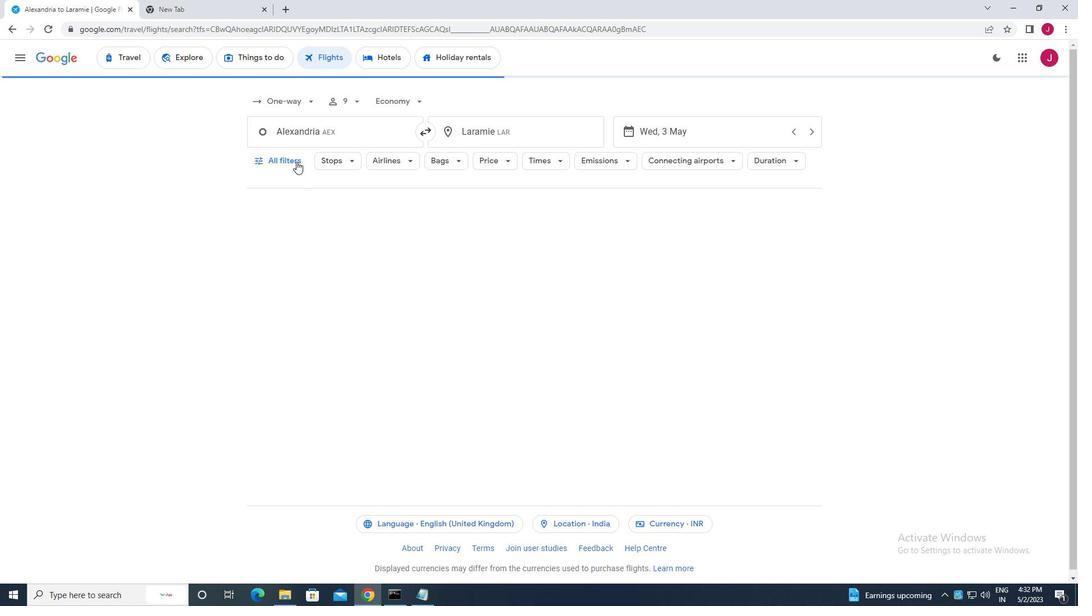 
Action: Mouse moved to (315, 246)
Screenshot: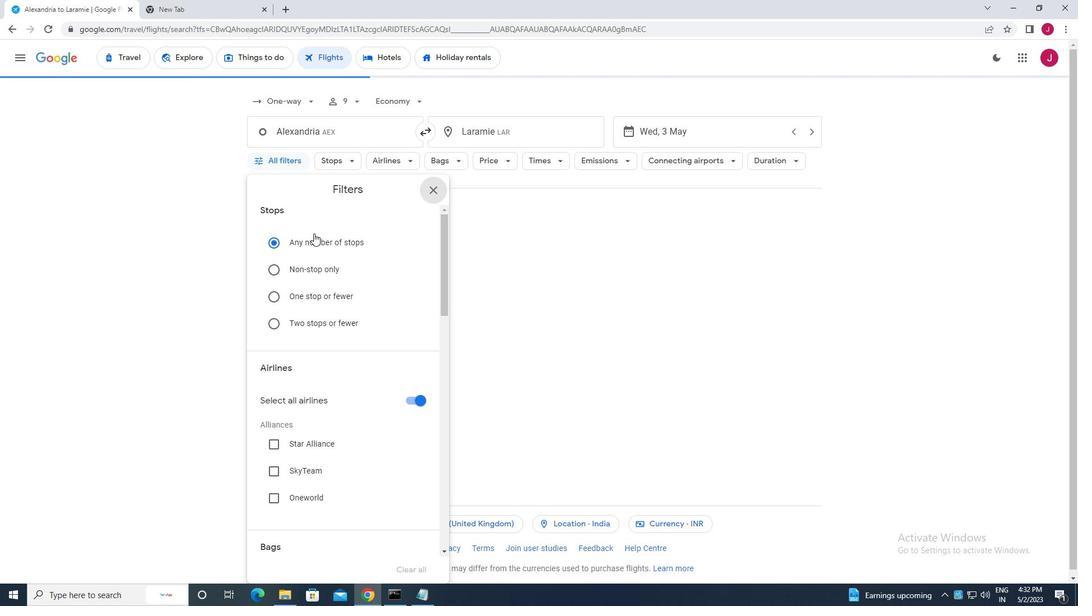 
Action: Mouse scrolled (315, 245) with delta (0, 0)
Screenshot: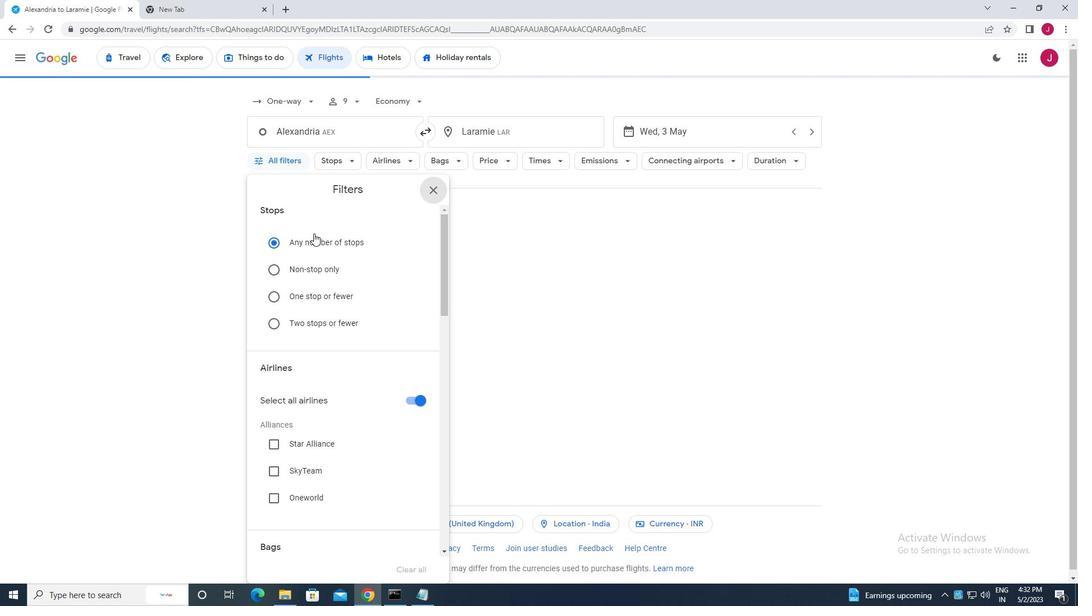 
Action: Mouse moved to (316, 250)
Screenshot: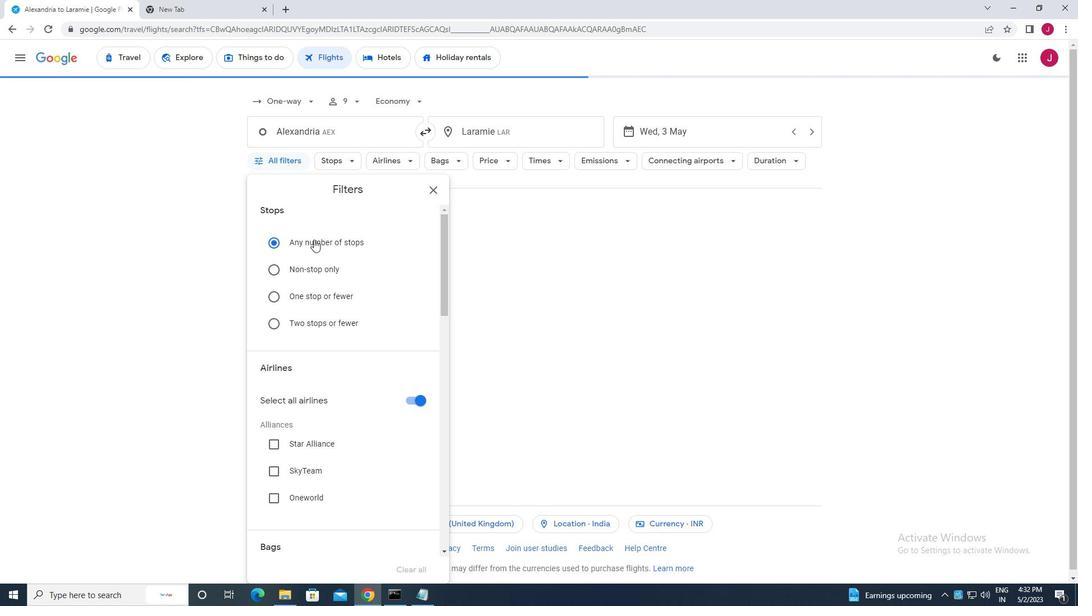 
Action: Mouse scrolled (316, 250) with delta (0, 0)
Screenshot: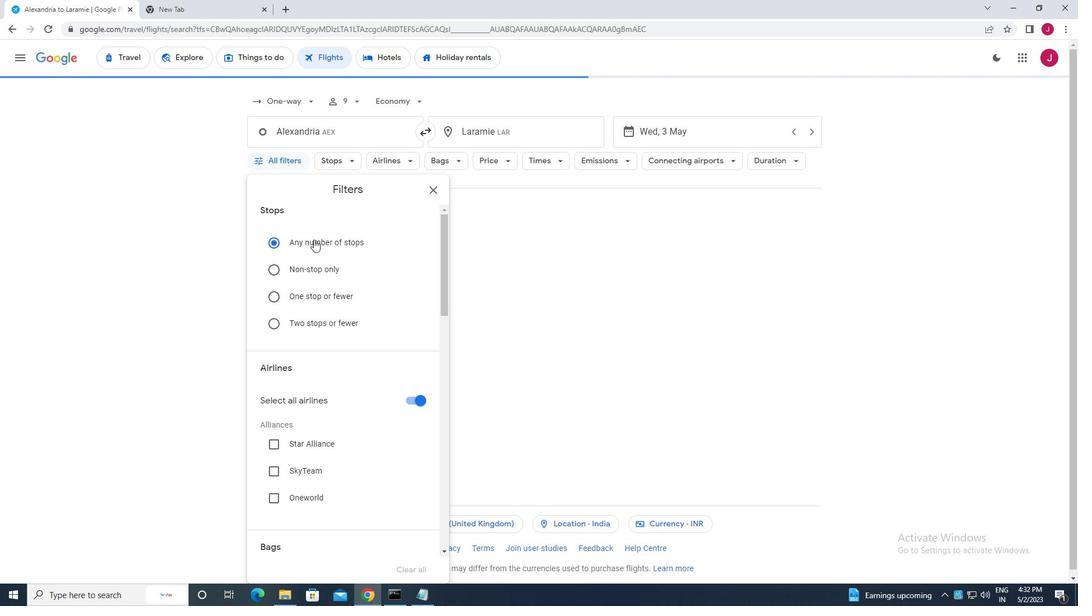 
Action: Mouse moved to (317, 252)
Screenshot: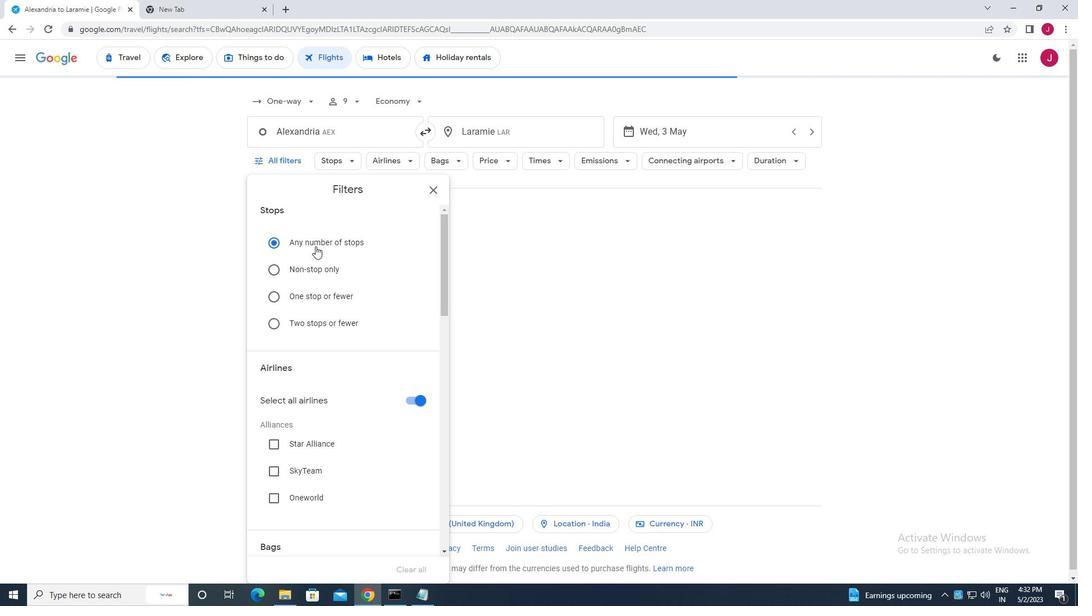 
Action: Mouse scrolled (317, 251) with delta (0, 0)
Screenshot: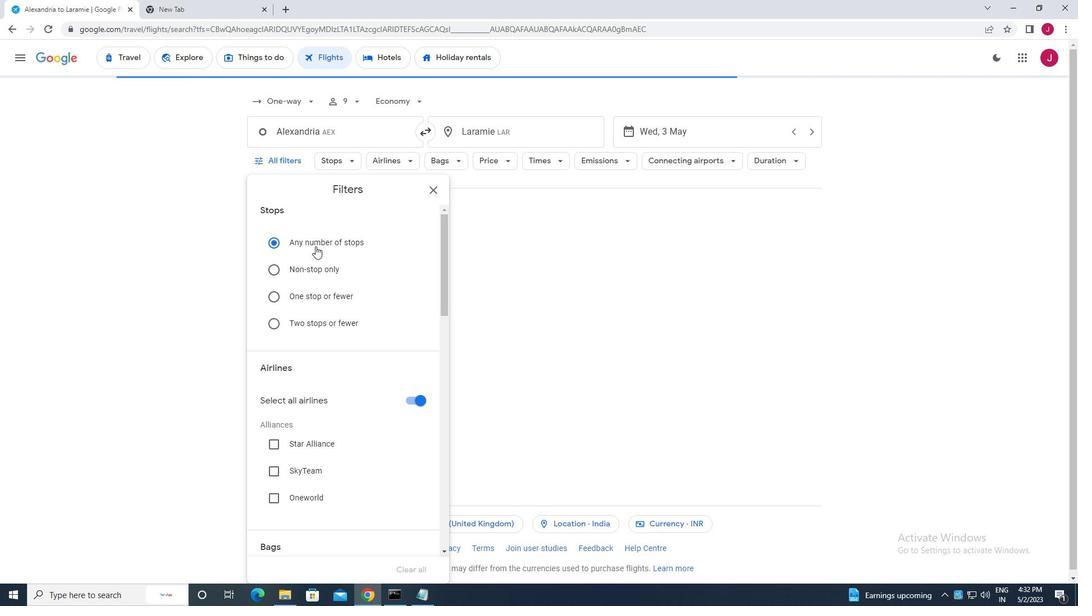 
Action: Mouse moved to (412, 232)
Screenshot: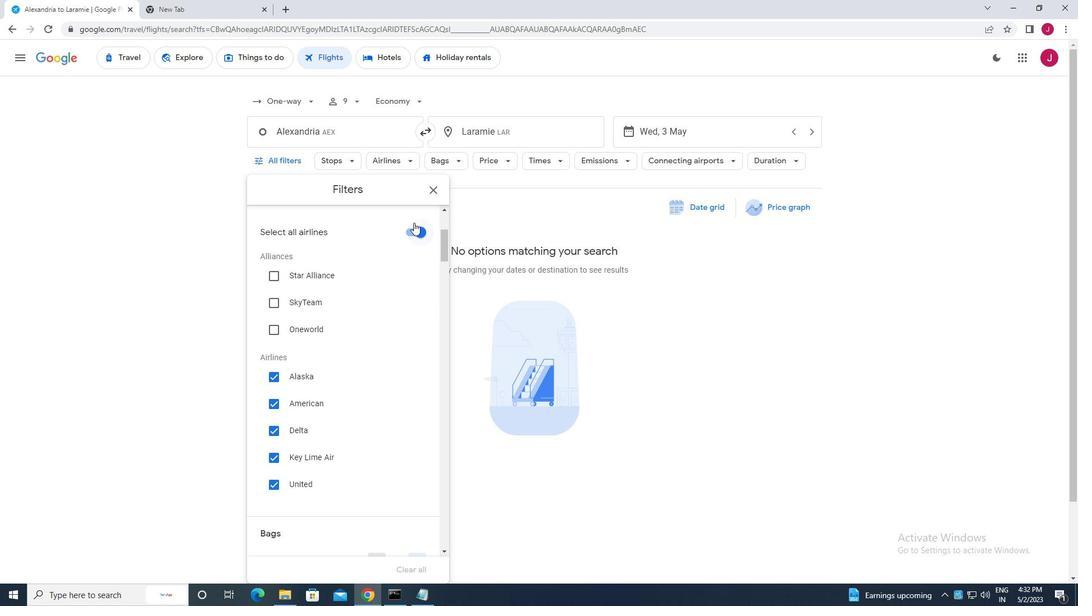 
Action: Mouse pressed left at (412, 232)
Screenshot: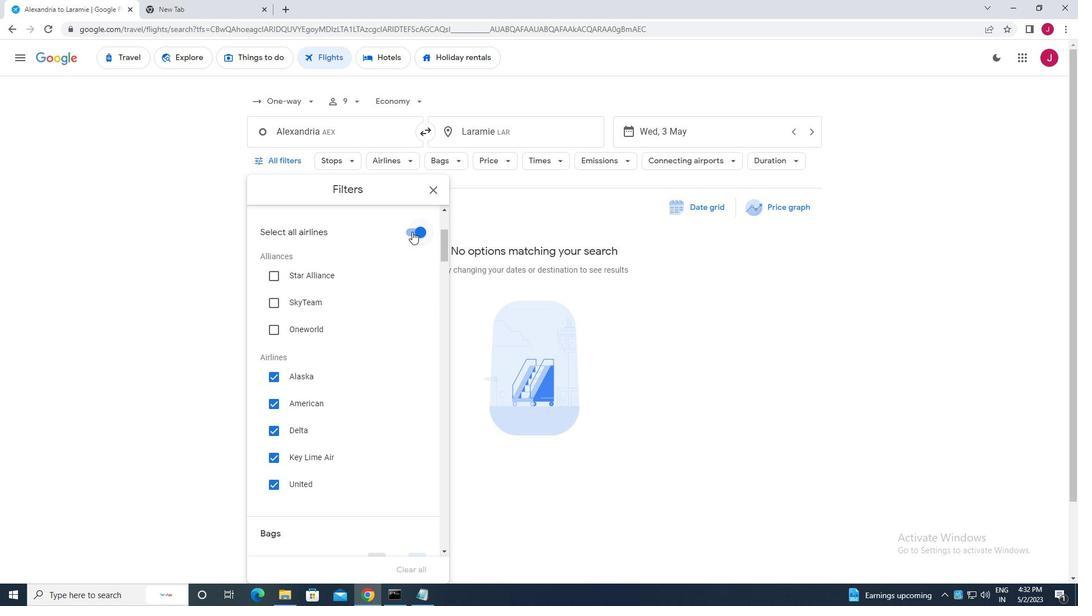 
Action: Mouse moved to (273, 377)
Screenshot: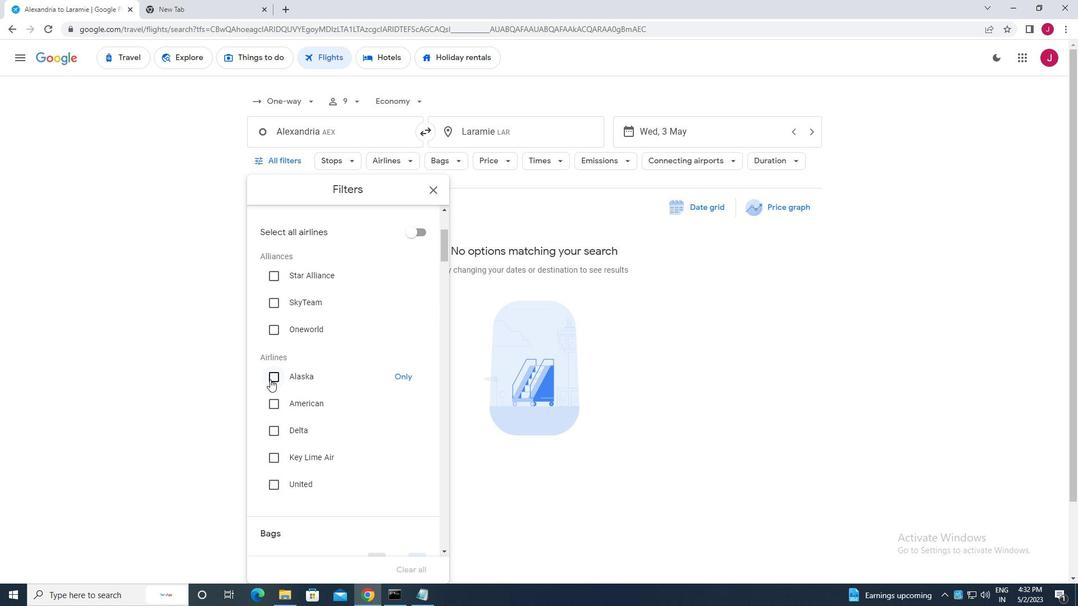 
Action: Mouse pressed left at (273, 377)
Screenshot: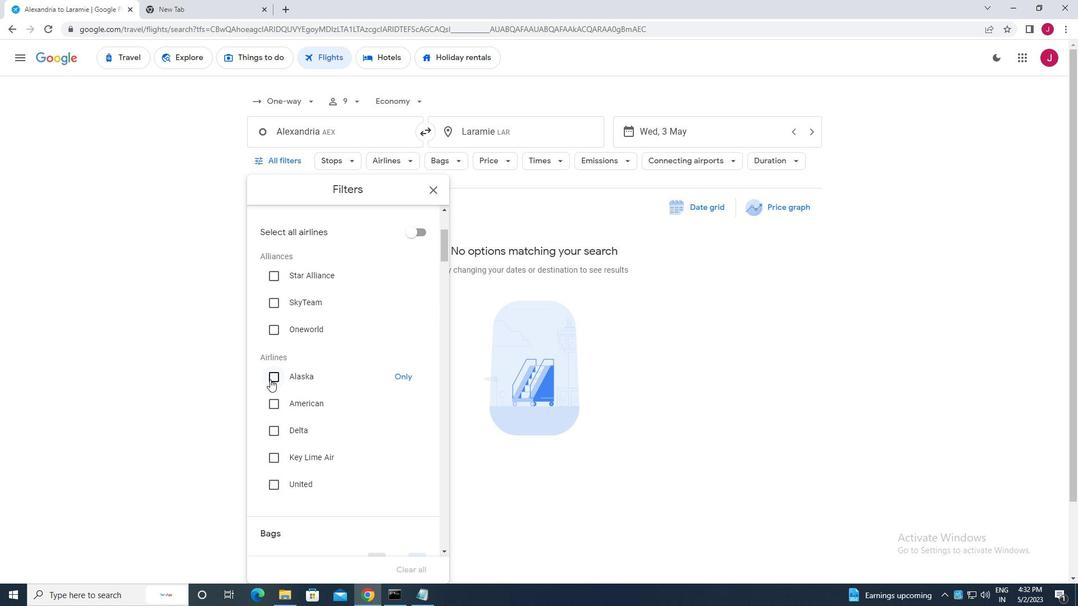 
Action: Mouse moved to (346, 344)
Screenshot: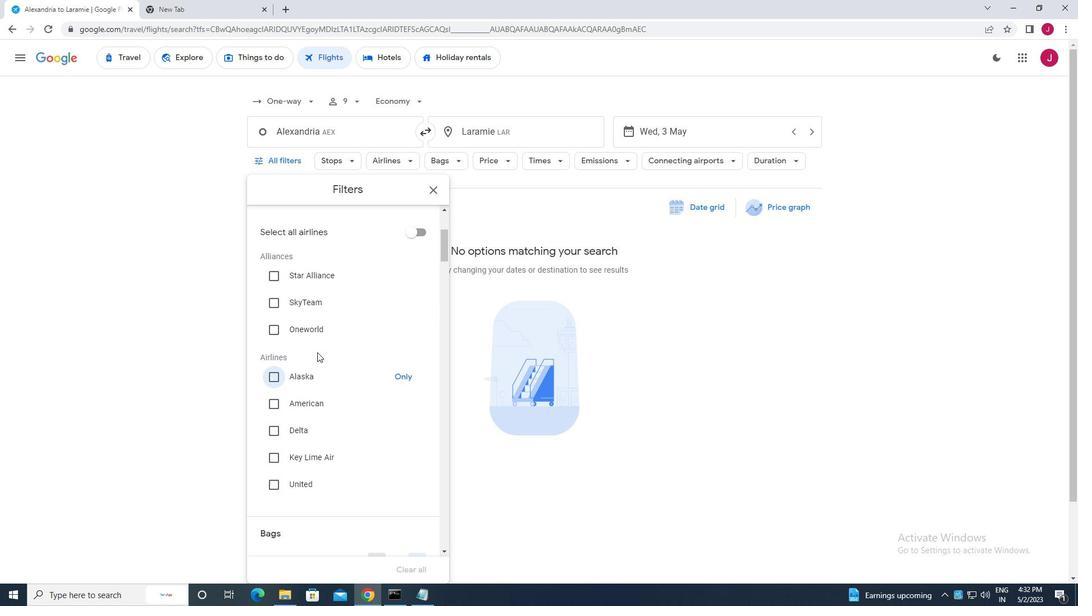 
Action: Mouse scrolled (346, 344) with delta (0, 0)
Screenshot: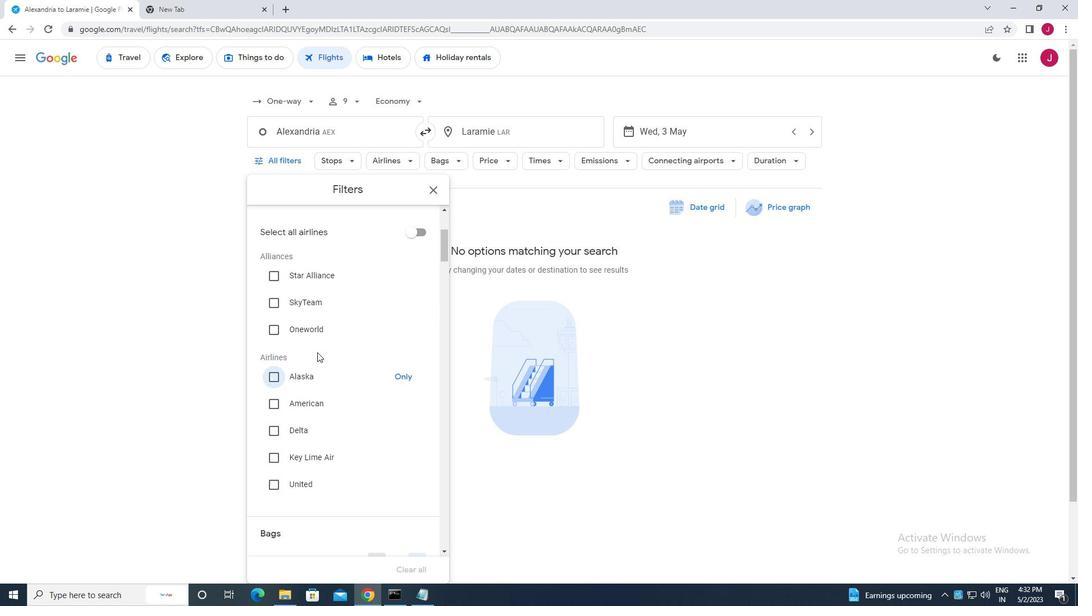 
Action: Mouse scrolled (346, 344) with delta (0, 0)
Screenshot: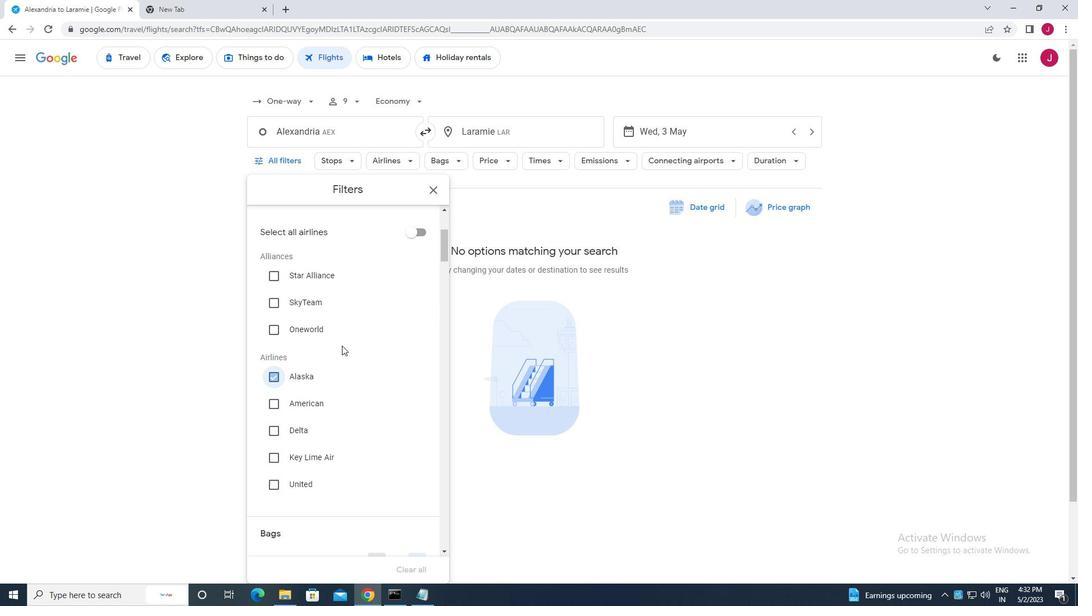 
Action: Mouse moved to (346, 344)
Screenshot: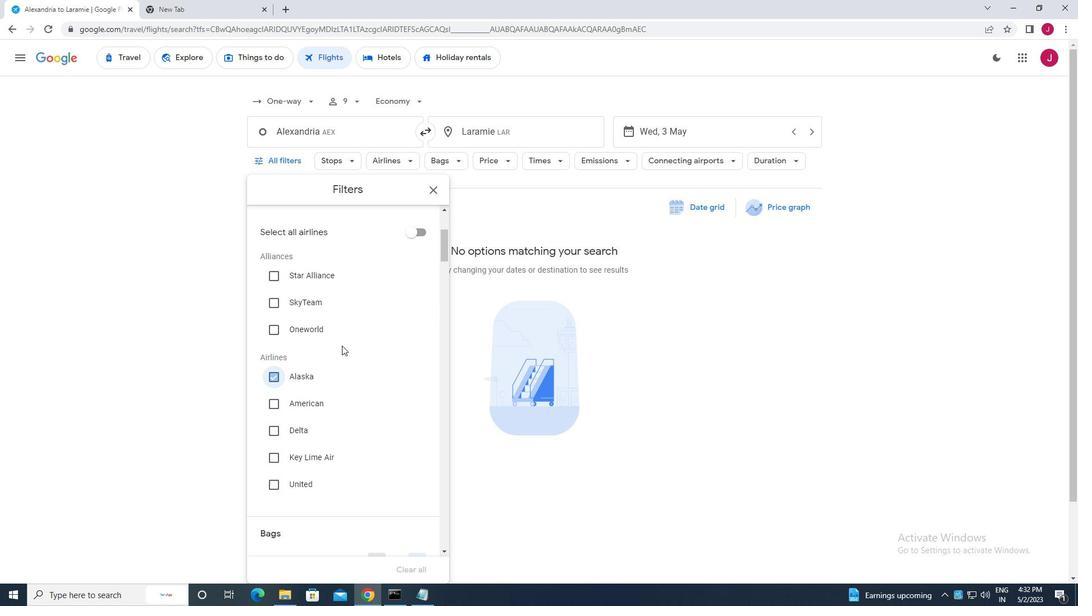 
Action: Mouse scrolled (346, 344) with delta (0, 0)
Screenshot: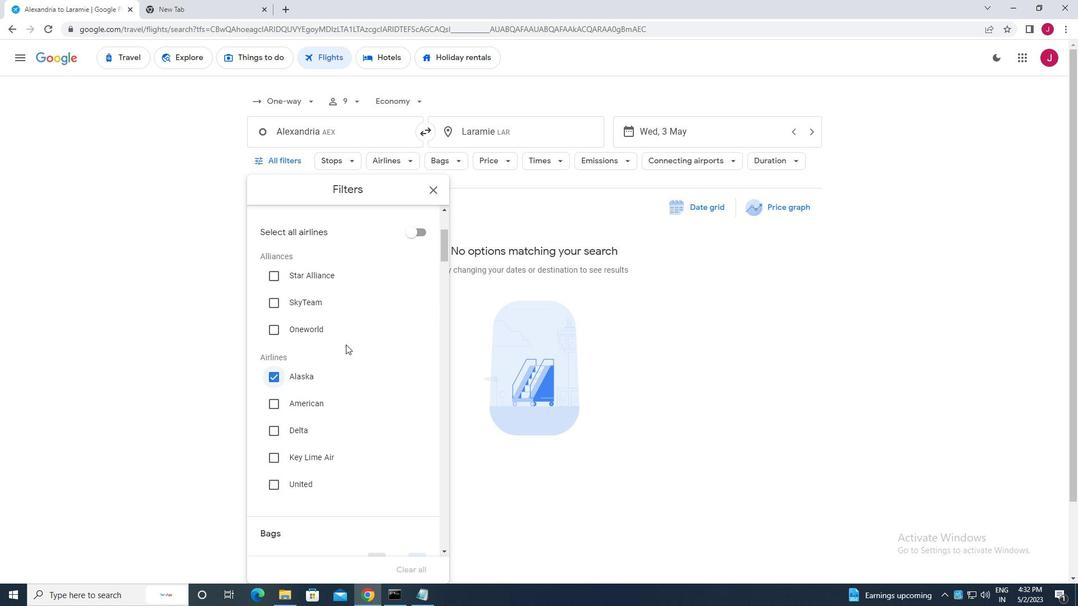 
Action: Mouse moved to (346, 344)
Screenshot: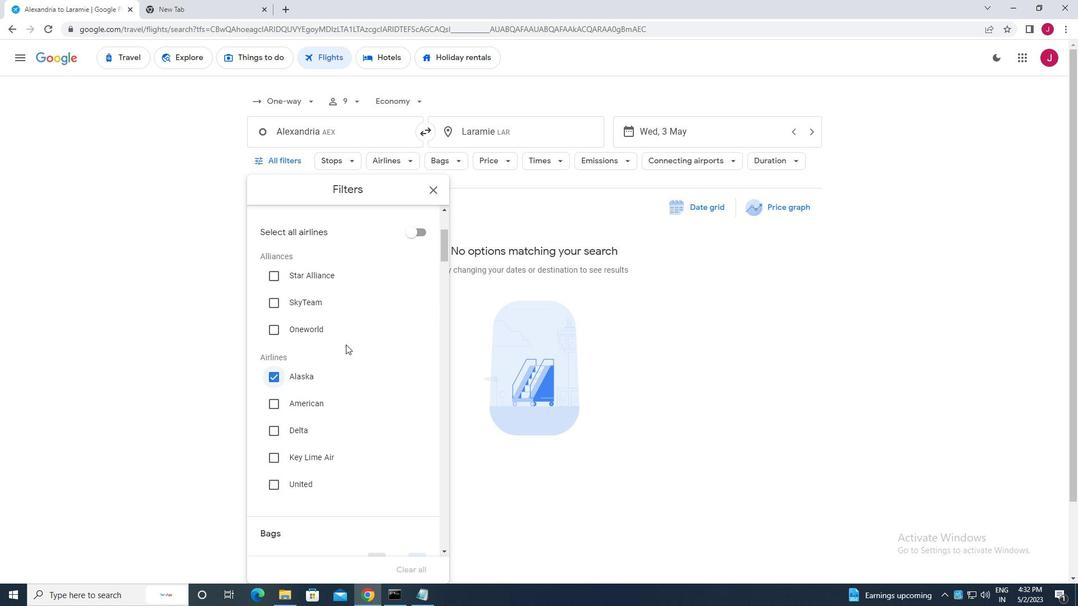 
Action: Mouse scrolled (346, 344) with delta (0, 0)
Screenshot: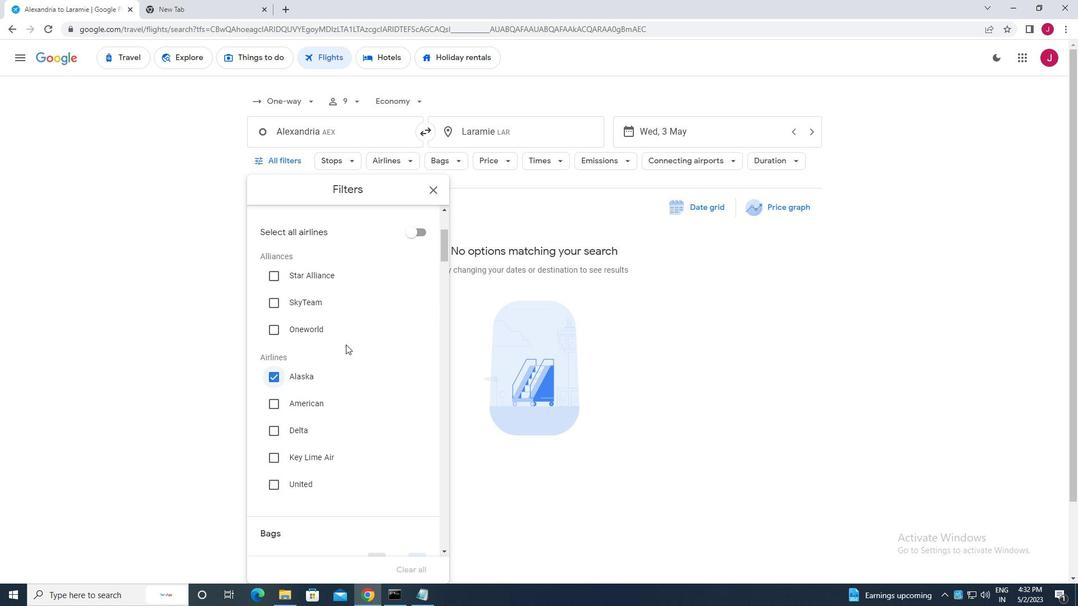
Action: Mouse moved to (417, 369)
Screenshot: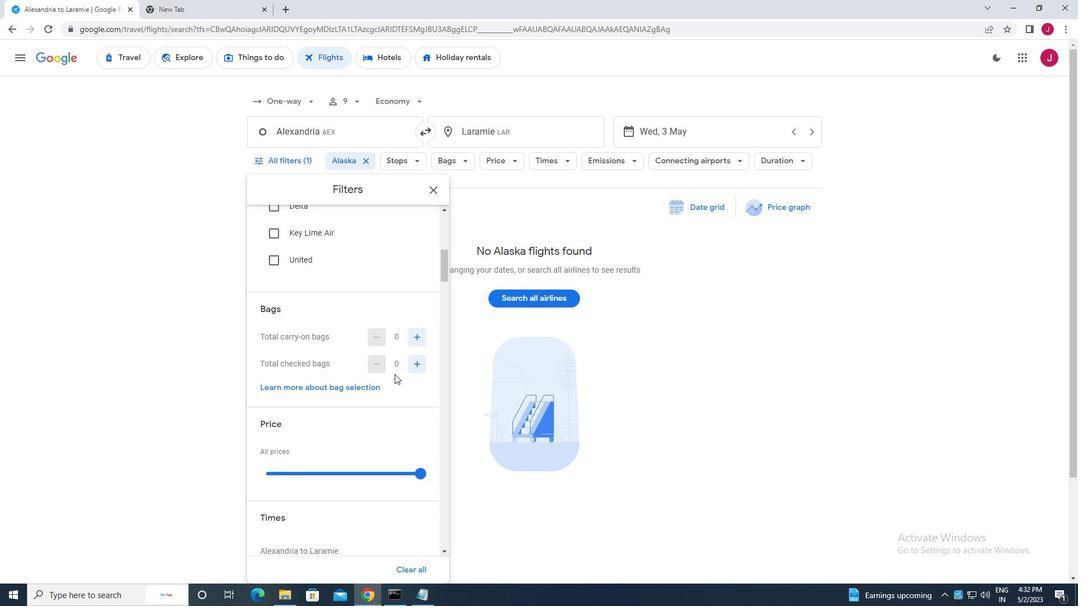 
Action: Mouse pressed left at (417, 369)
Screenshot: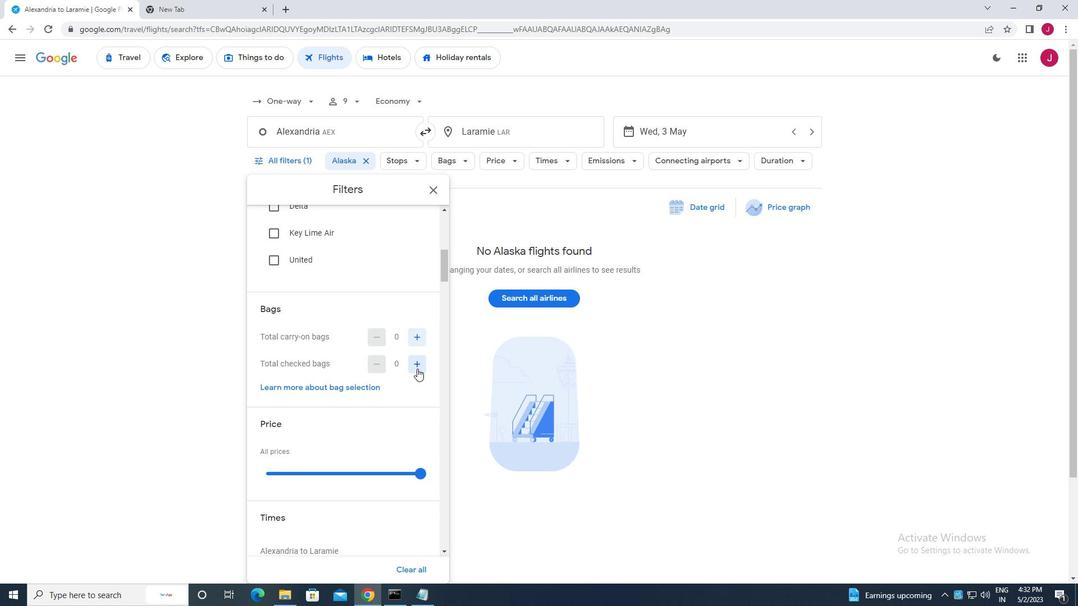
Action: Mouse pressed left at (417, 369)
Screenshot: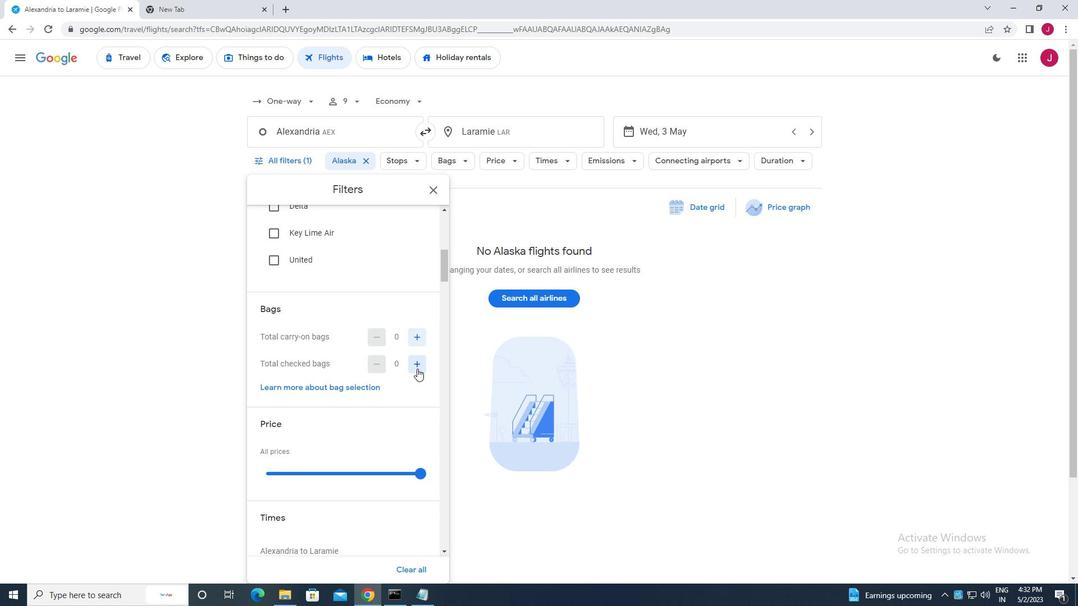 
Action: Mouse moved to (415, 359)
Screenshot: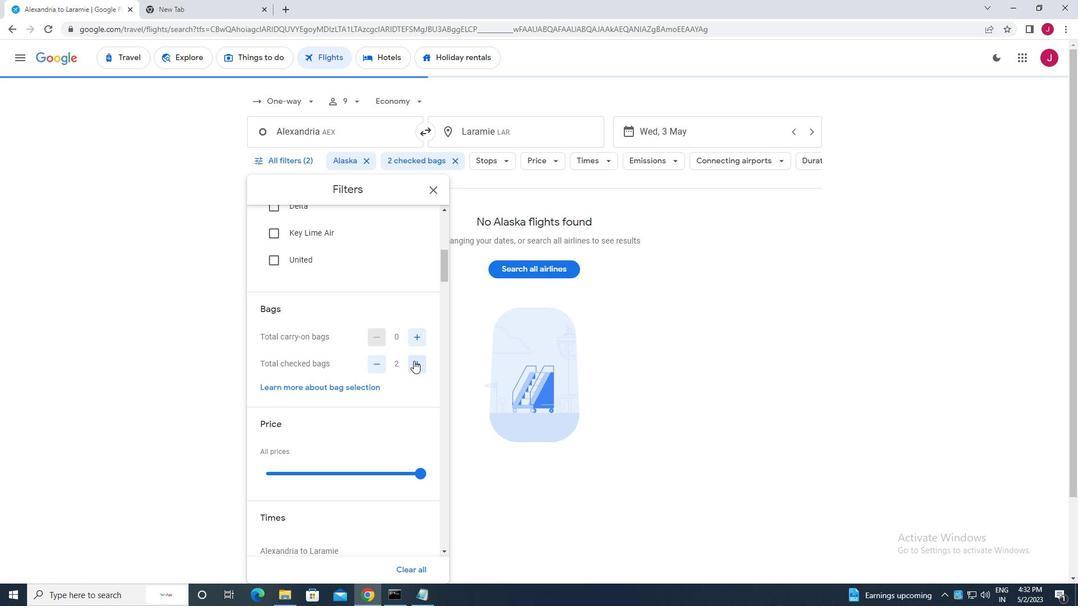 
Action: Mouse scrolled (415, 358) with delta (0, 0)
Screenshot: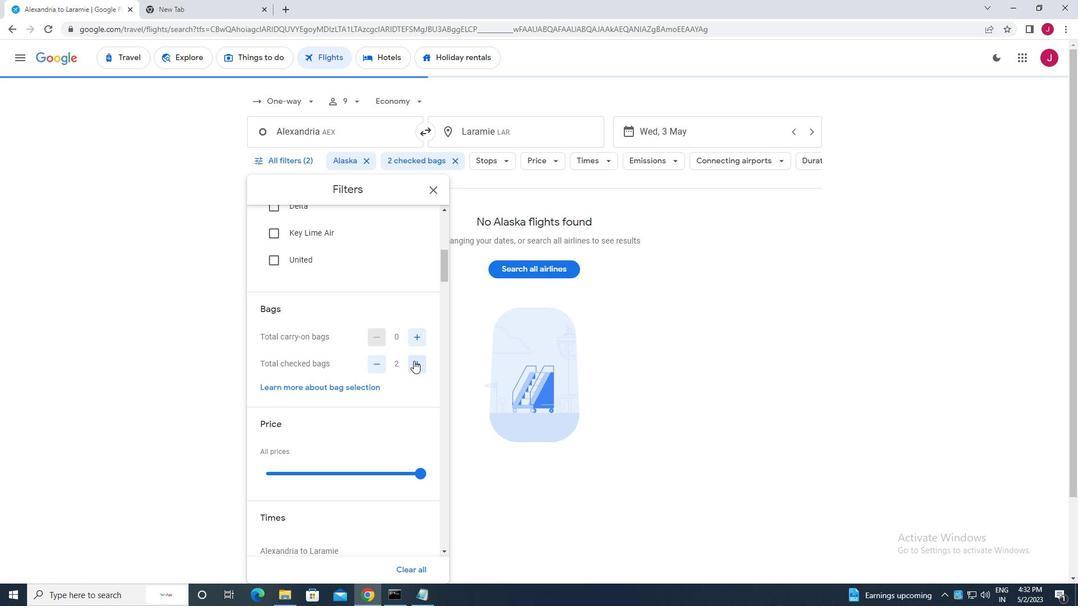 
Action: Mouse scrolled (415, 358) with delta (0, 0)
Screenshot: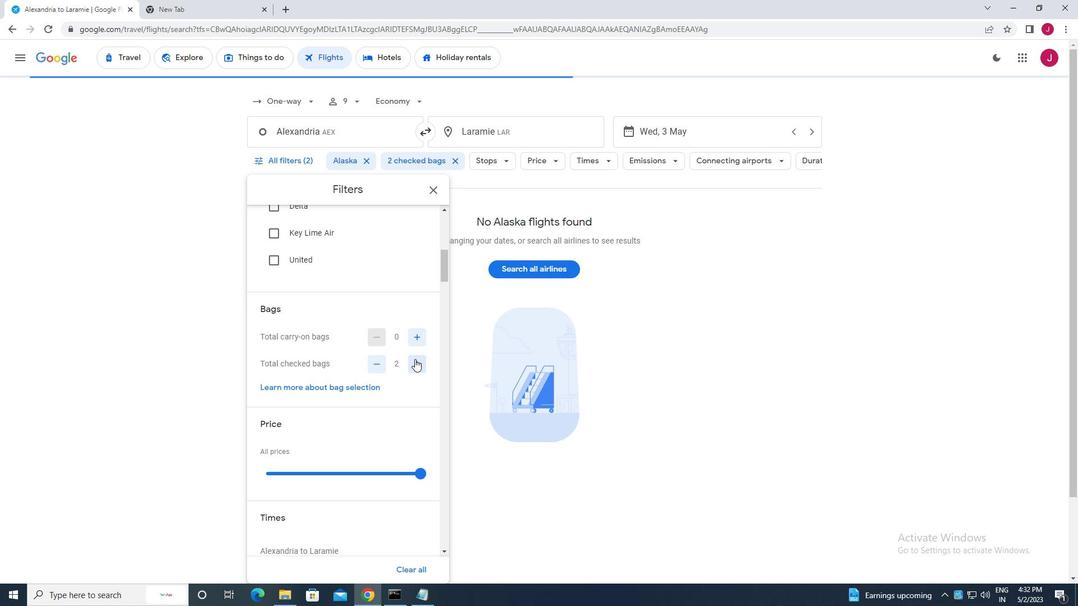 
Action: Mouse moved to (419, 362)
Screenshot: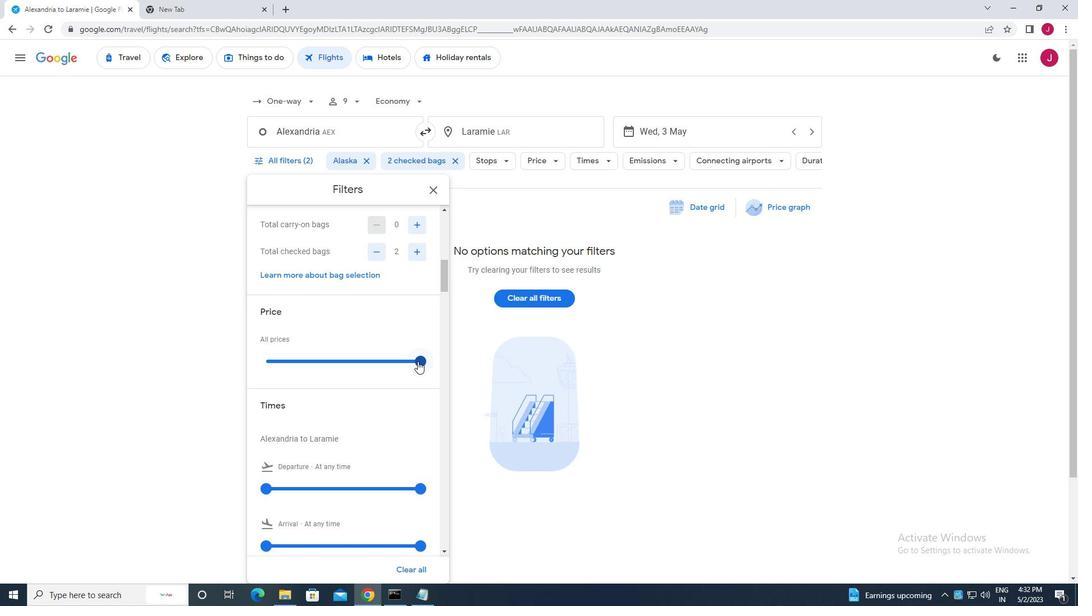
Action: Mouse pressed left at (419, 362)
Screenshot: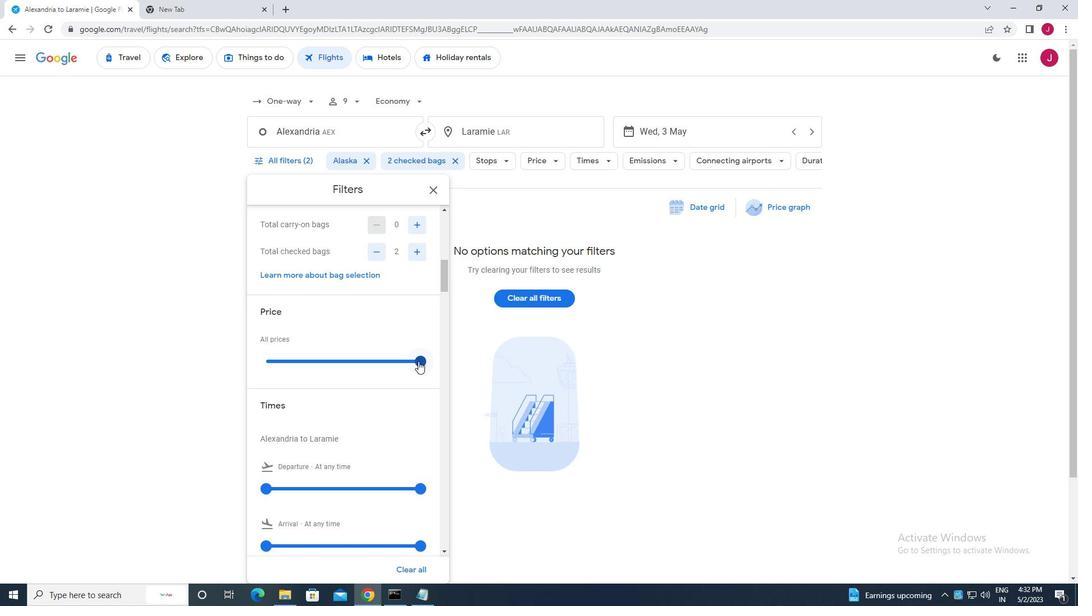 
Action: Mouse moved to (270, 350)
Screenshot: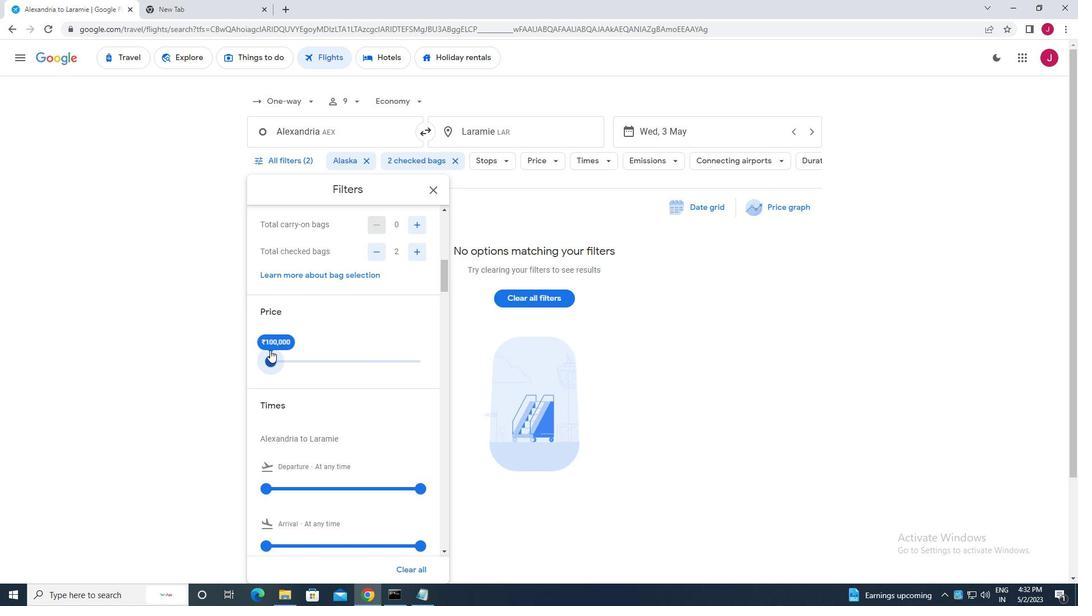 
Action: Mouse pressed left at (270, 350)
Screenshot: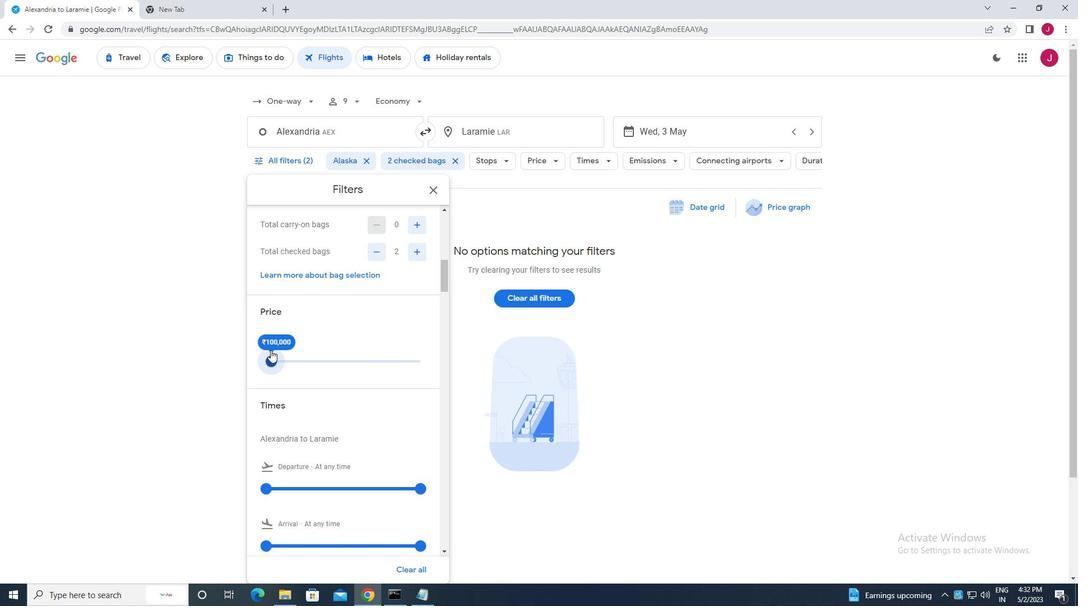 
Action: Mouse moved to (270, 358)
Screenshot: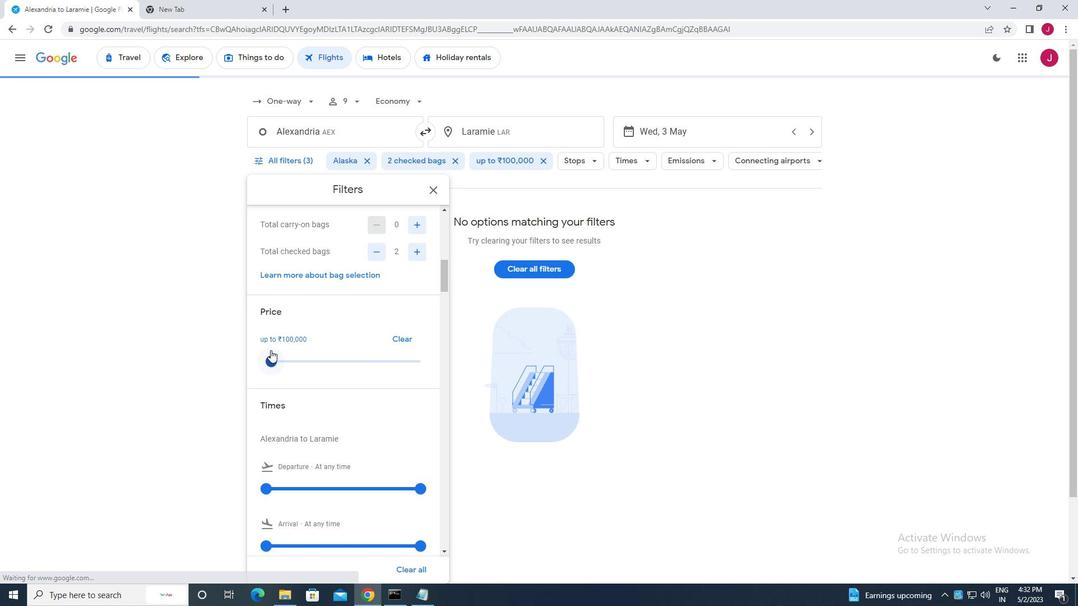 
Action: Mouse pressed left at (270, 358)
Screenshot: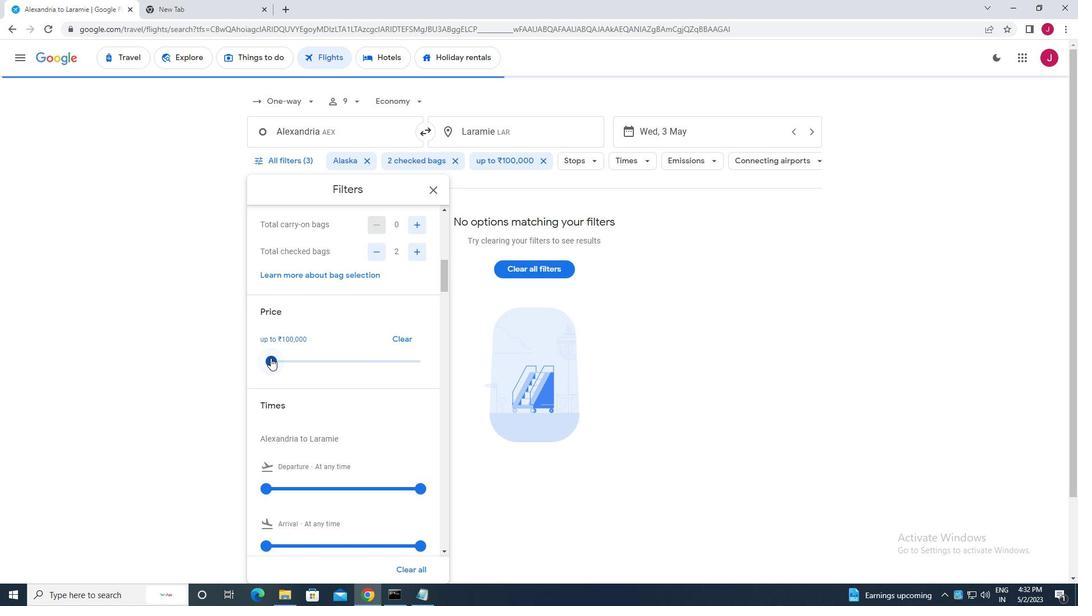 
Action: Mouse moved to (273, 355)
Screenshot: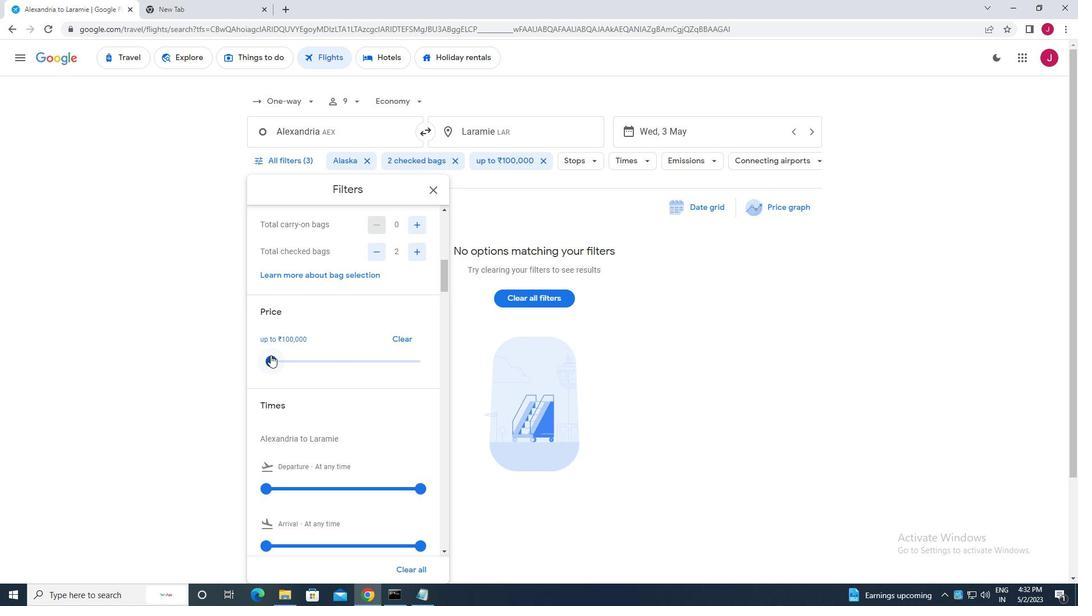 
Action: Mouse scrolled (273, 355) with delta (0, 0)
Screenshot: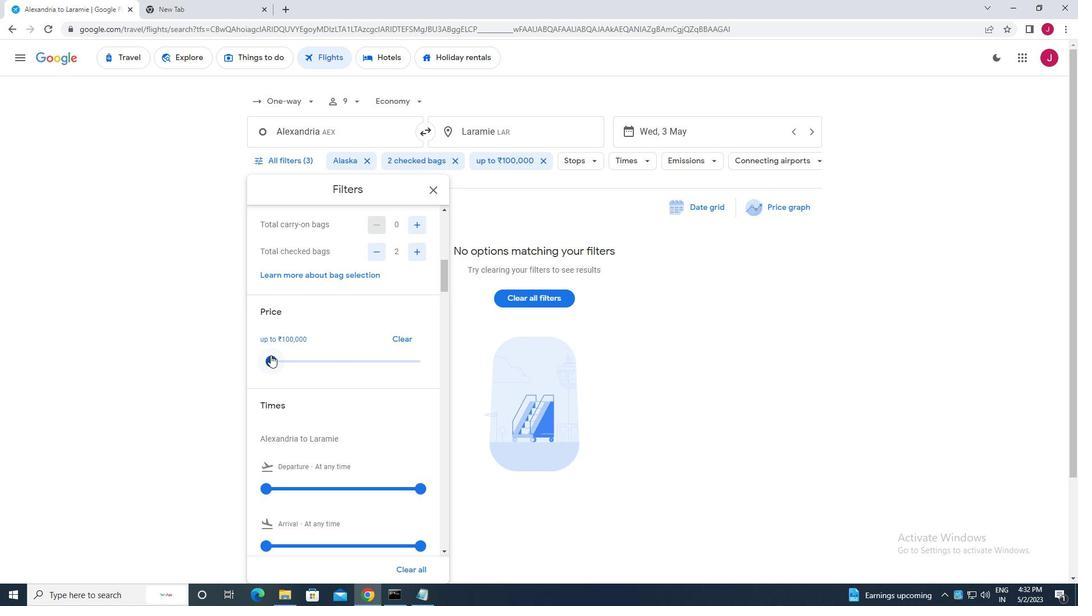 
Action: Mouse scrolled (273, 355) with delta (0, 0)
Screenshot: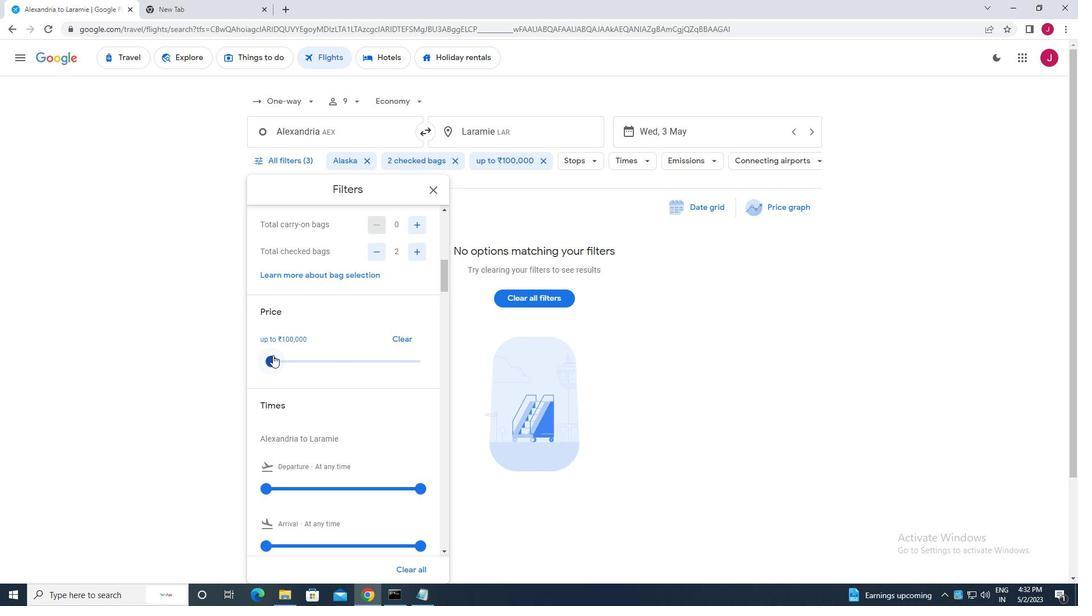 
Action: Mouse moved to (270, 375)
Screenshot: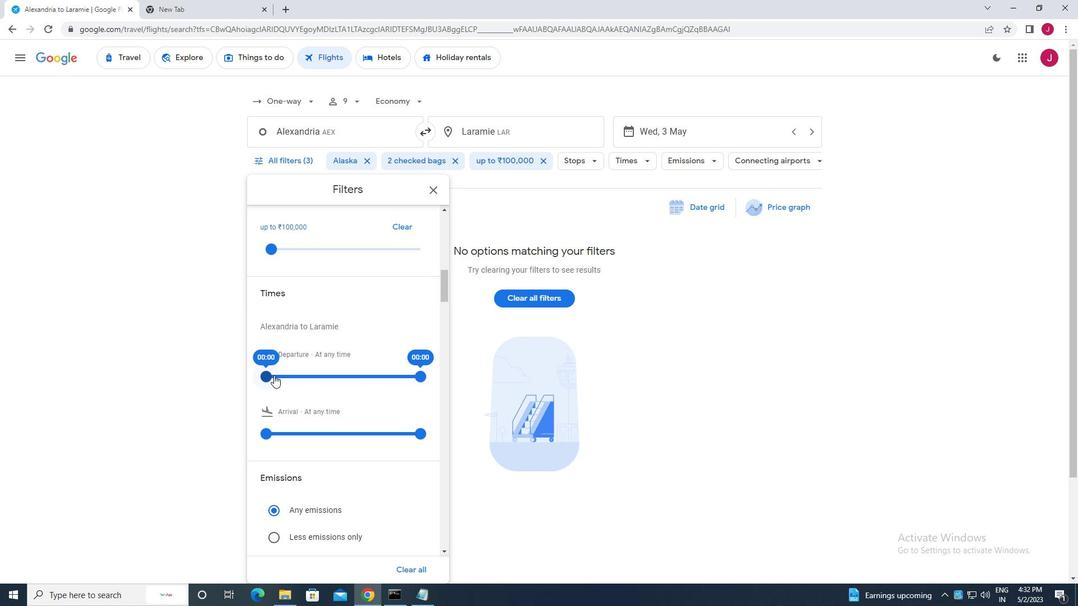 
Action: Mouse pressed left at (270, 375)
Screenshot: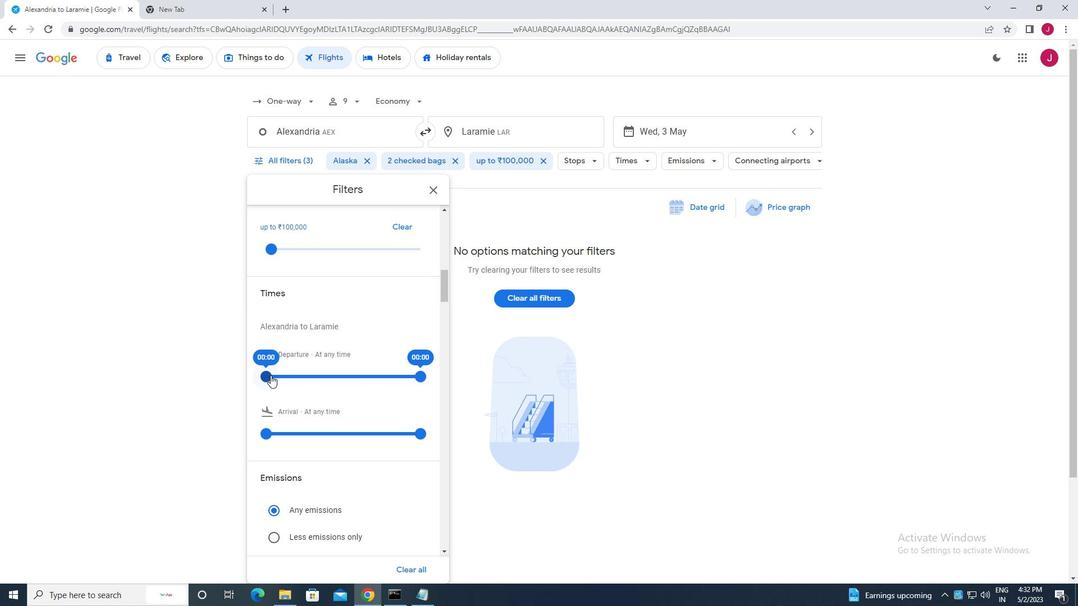 
Action: Mouse moved to (416, 375)
Screenshot: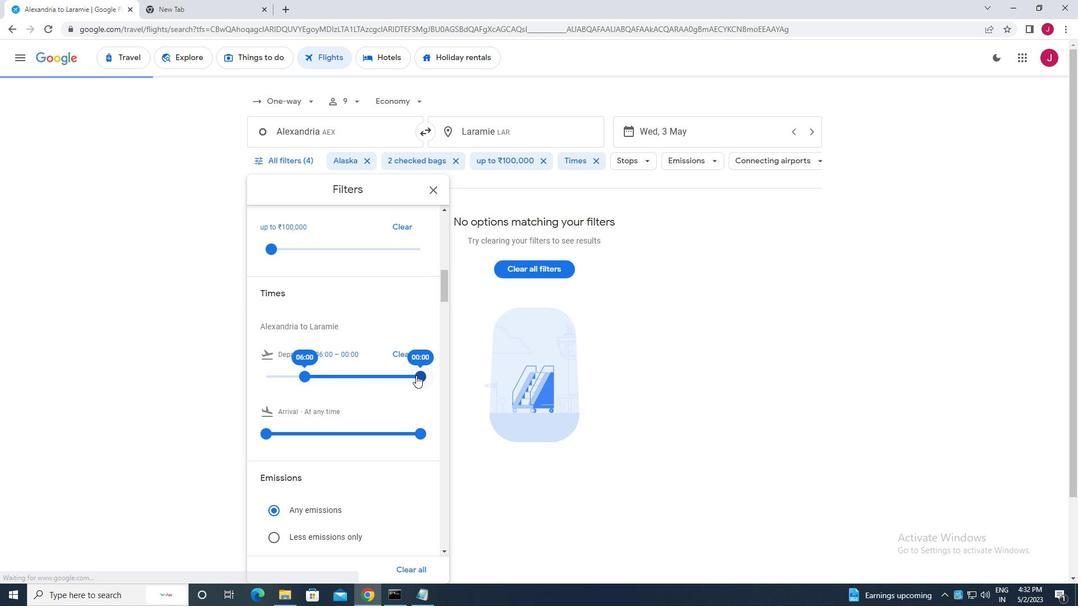 
Action: Mouse pressed left at (416, 375)
Screenshot: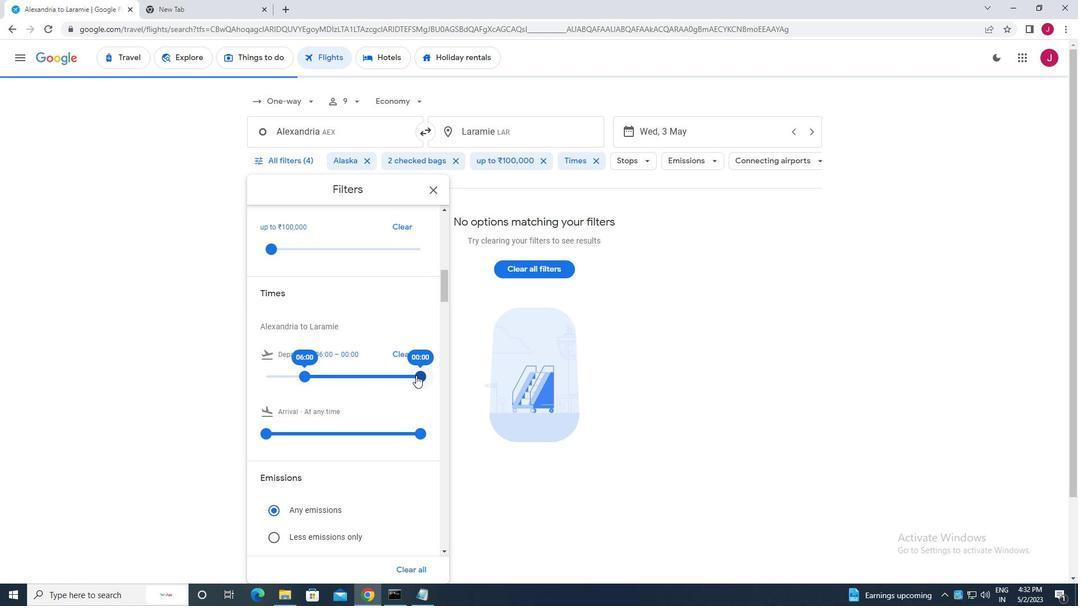 
Action: Mouse moved to (432, 189)
Screenshot: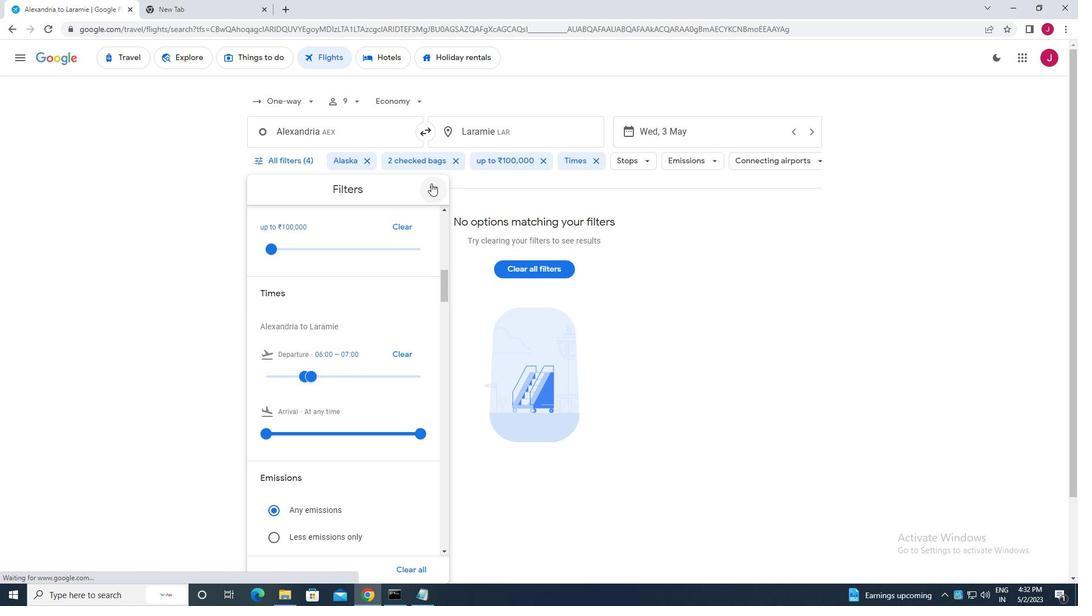 
Action: Mouse pressed left at (432, 189)
Screenshot: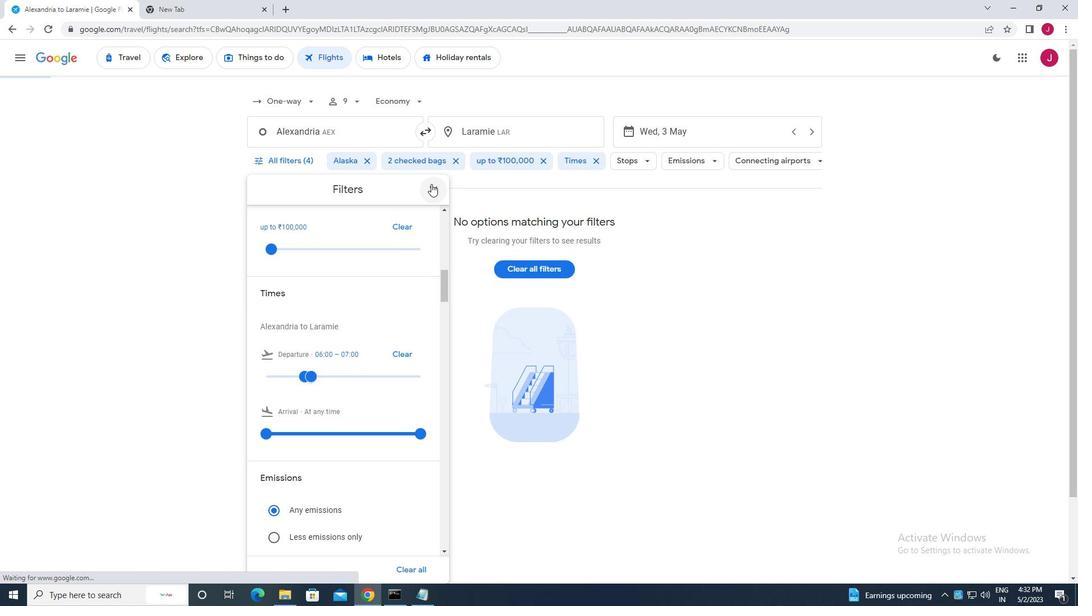 
Action: Mouse moved to (426, 194)
Screenshot: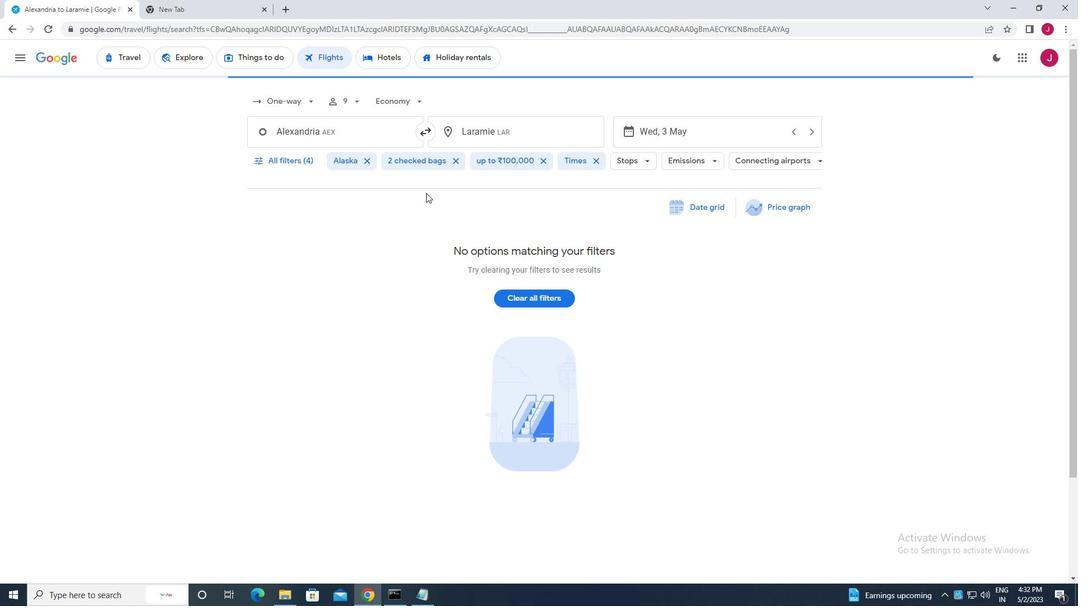
